 Task: Search one way flight ticket for 3 adults, 3 children in premium economy from Salina: Salina Regional Airport to Raleigh: Raleigh-durham International Airport on 8-5-2023. Choice of flights is Frontier. Number of bags: 1 carry on bag. Price is upto 94000. Outbound departure time preference is 10:15.
Action: Mouse moved to (336, 306)
Screenshot: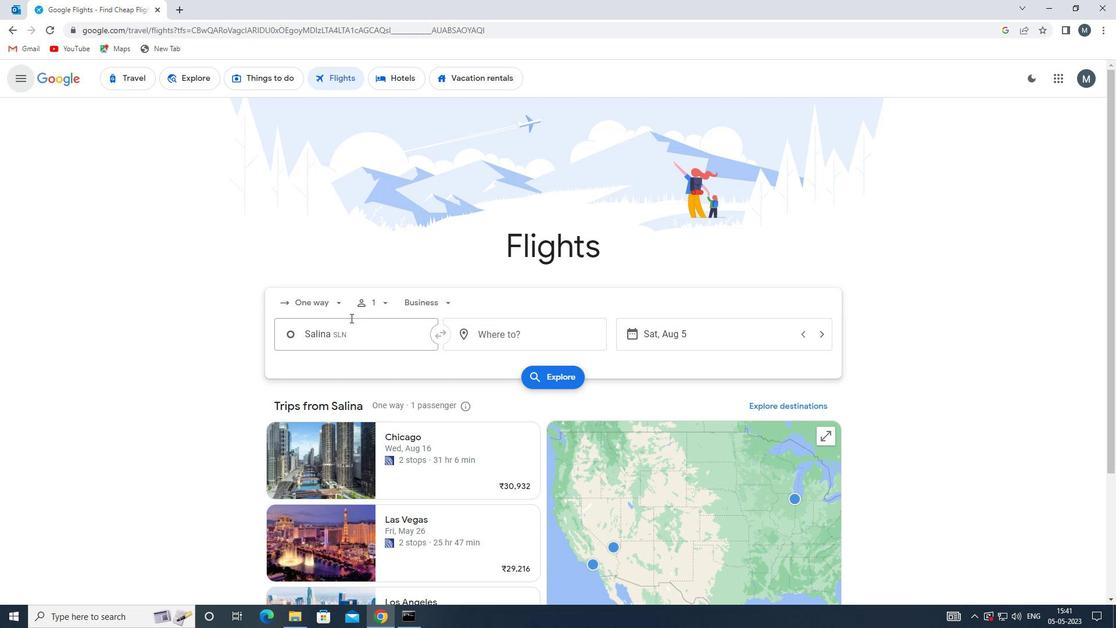 
Action: Mouse pressed left at (336, 306)
Screenshot: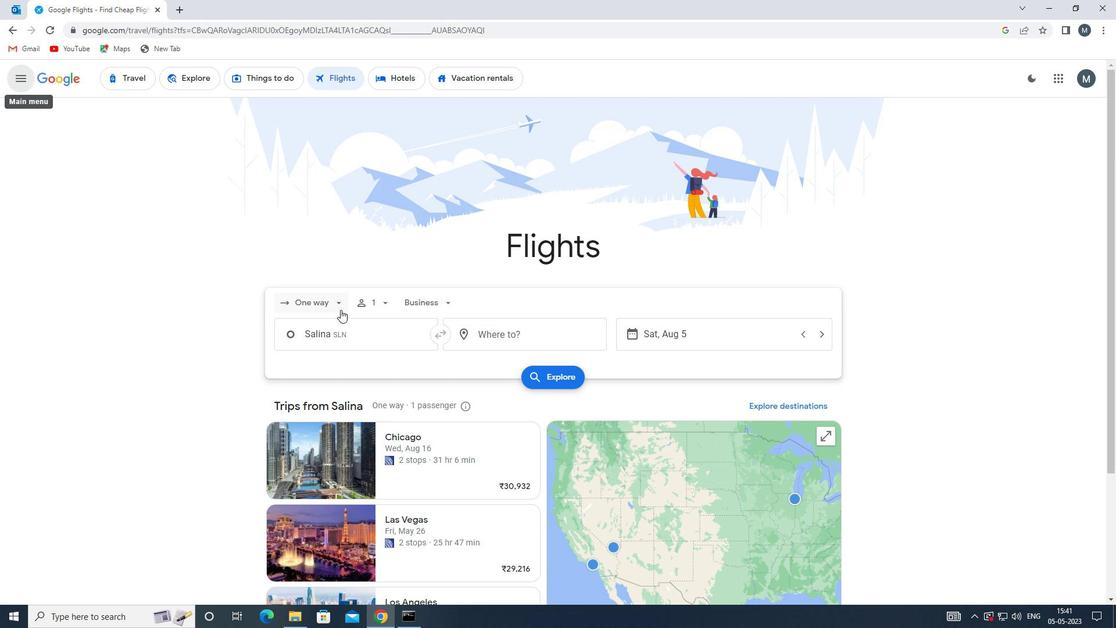 
Action: Mouse moved to (344, 354)
Screenshot: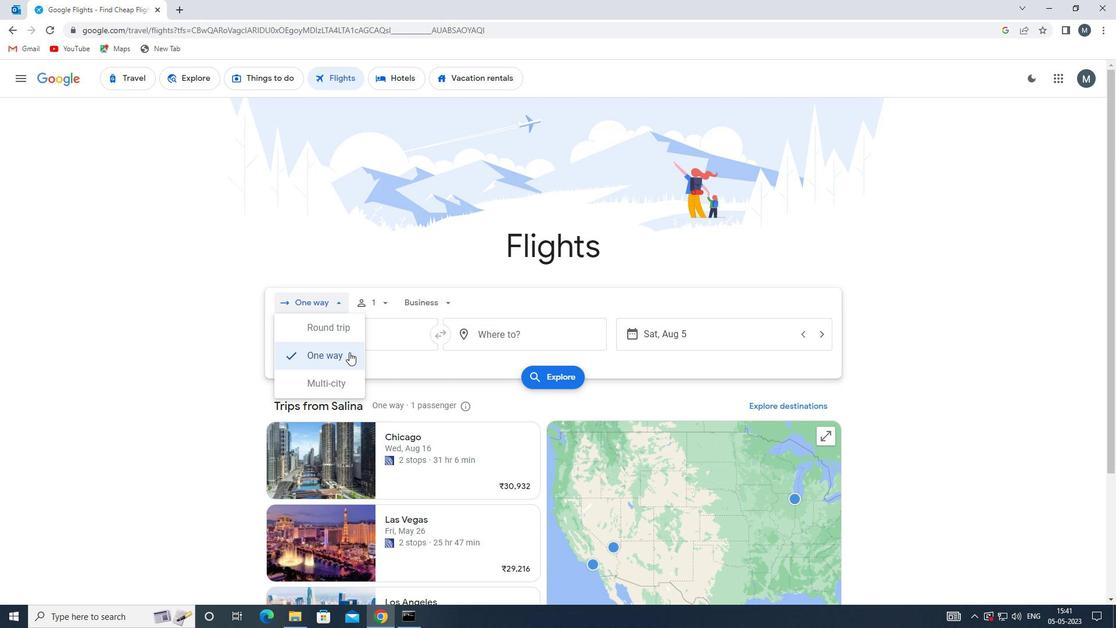 
Action: Mouse pressed left at (344, 354)
Screenshot: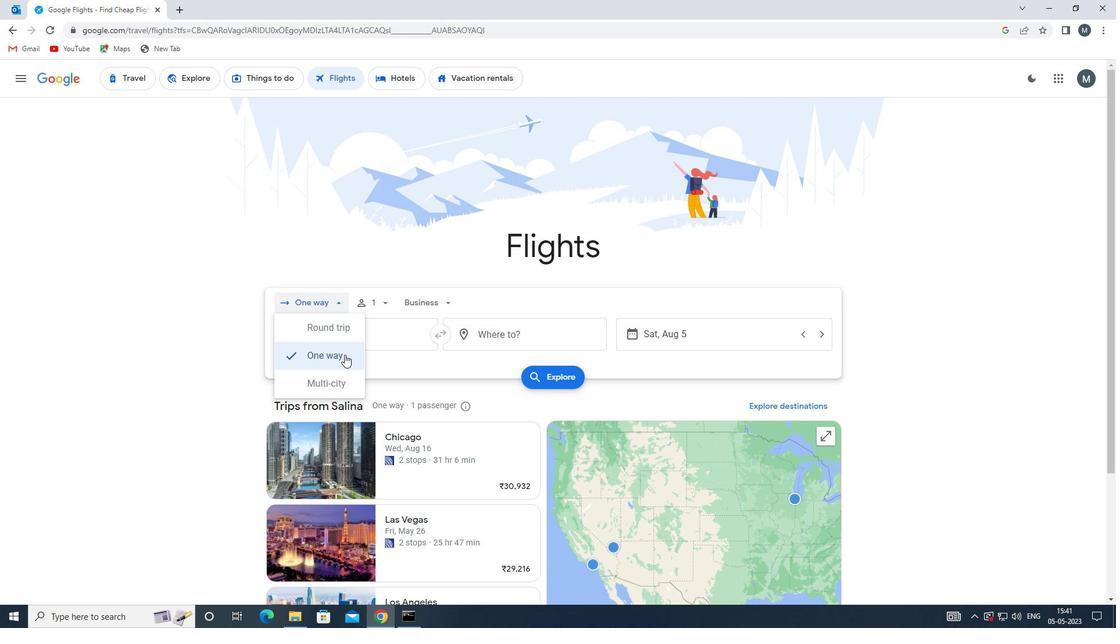 
Action: Mouse moved to (384, 307)
Screenshot: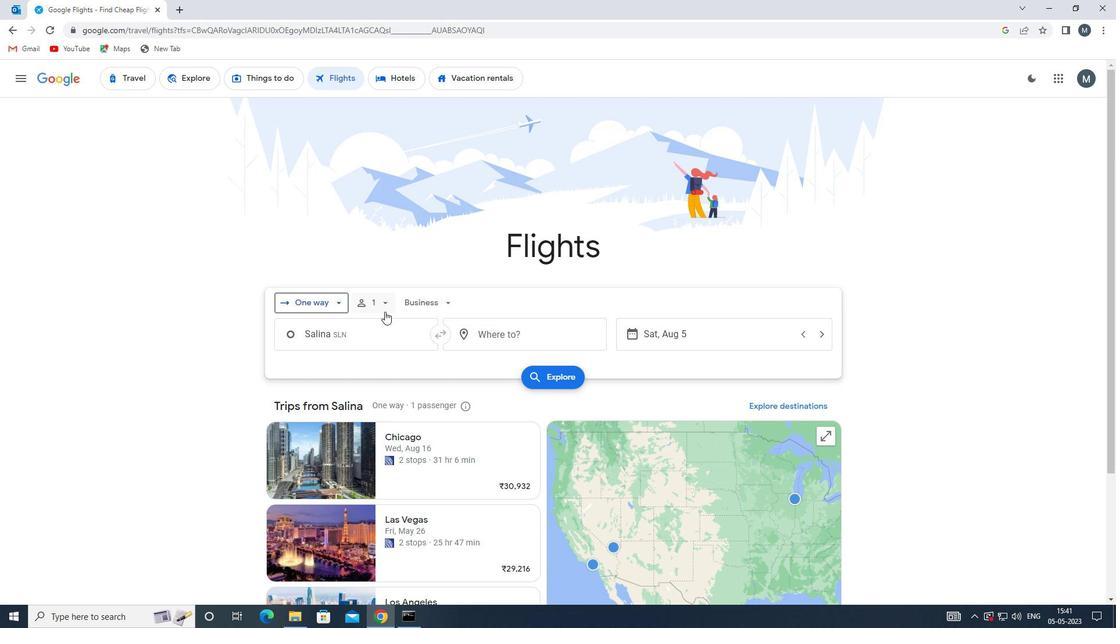 
Action: Mouse pressed left at (384, 307)
Screenshot: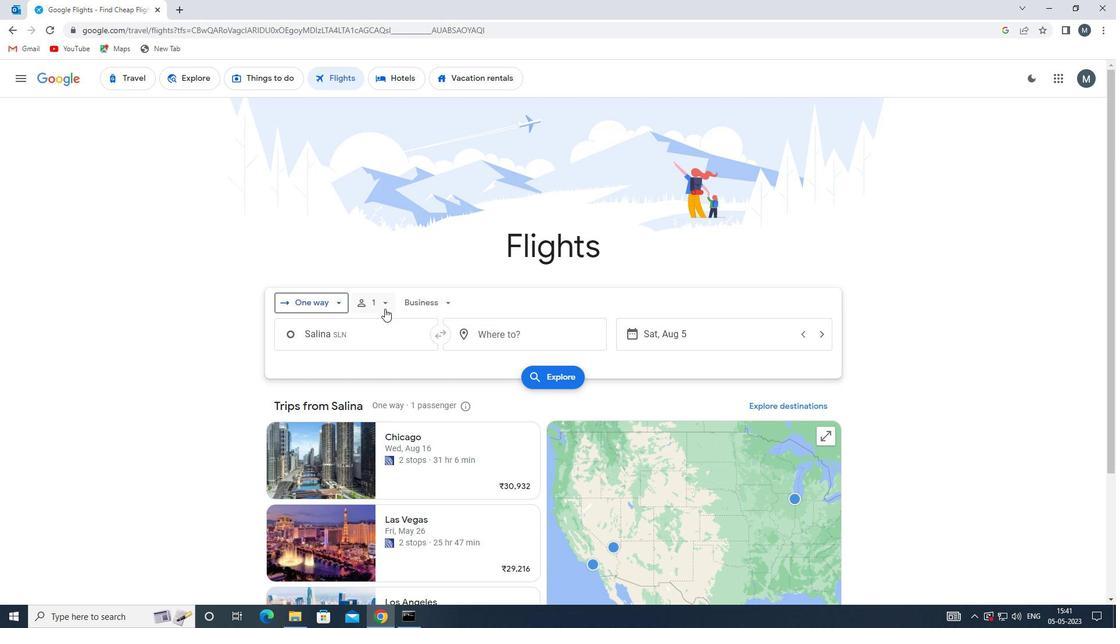 
Action: Mouse moved to (473, 327)
Screenshot: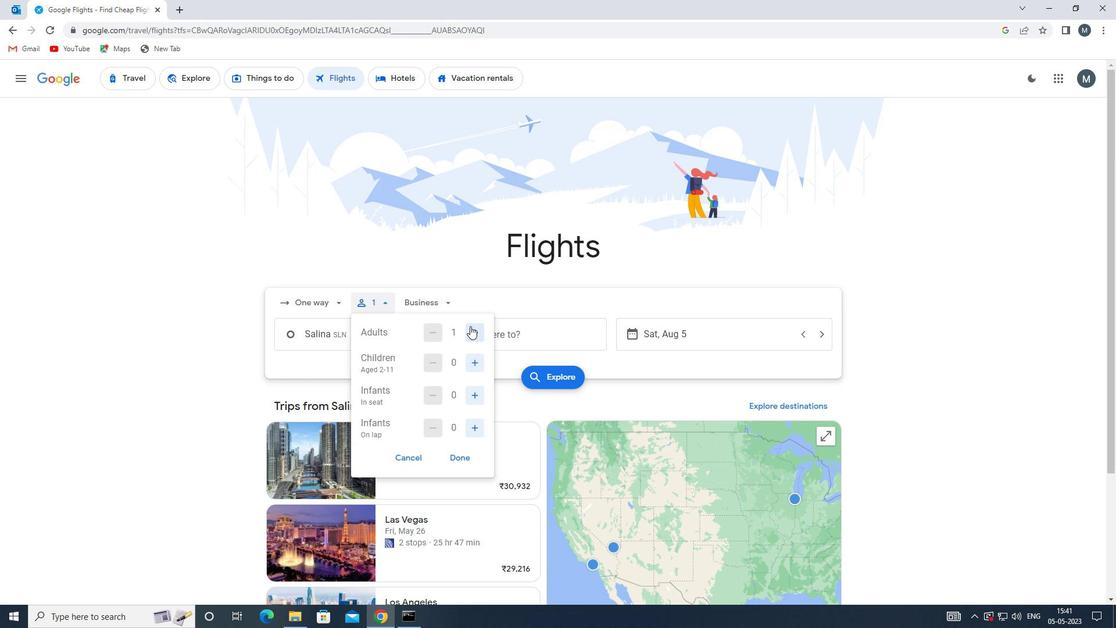 
Action: Mouse pressed left at (473, 327)
Screenshot: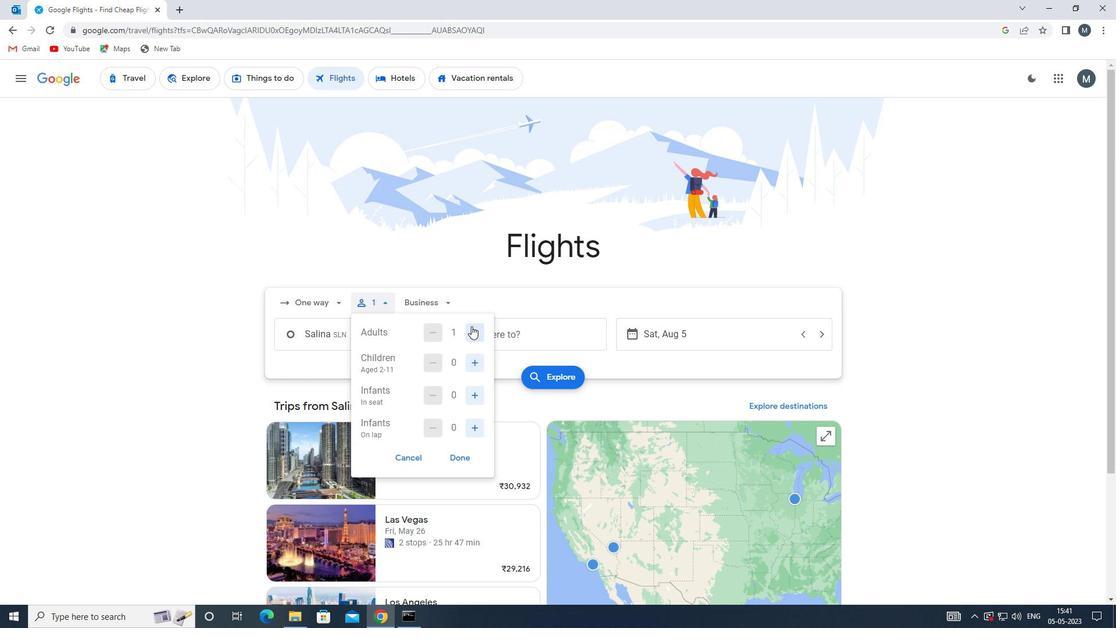 
Action: Mouse moved to (474, 329)
Screenshot: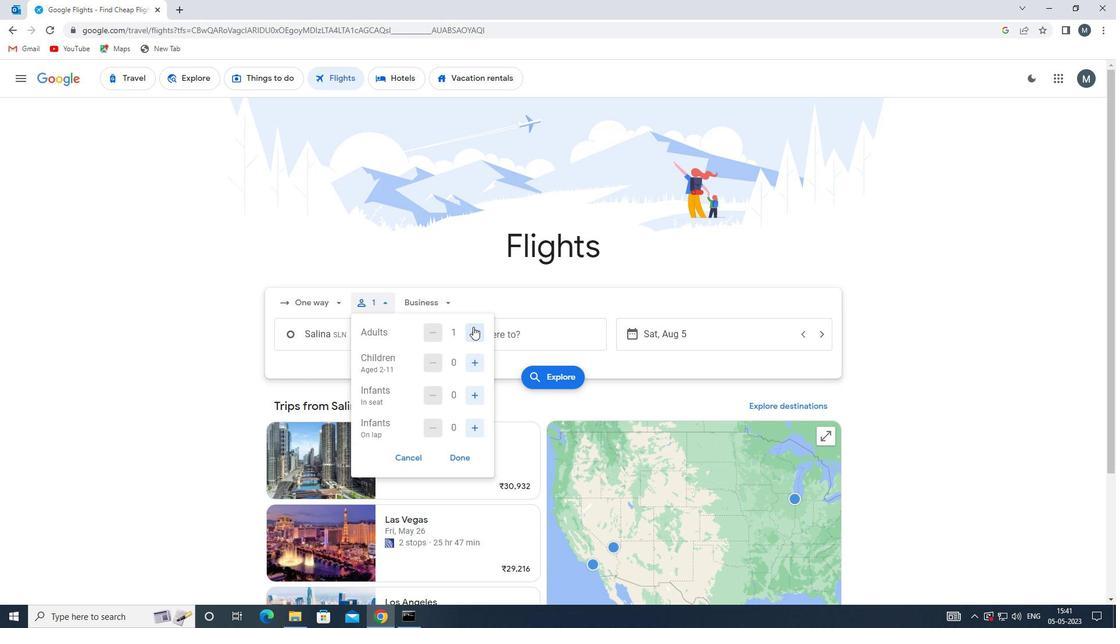 
Action: Mouse pressed left at (474, 329)
Screenshot: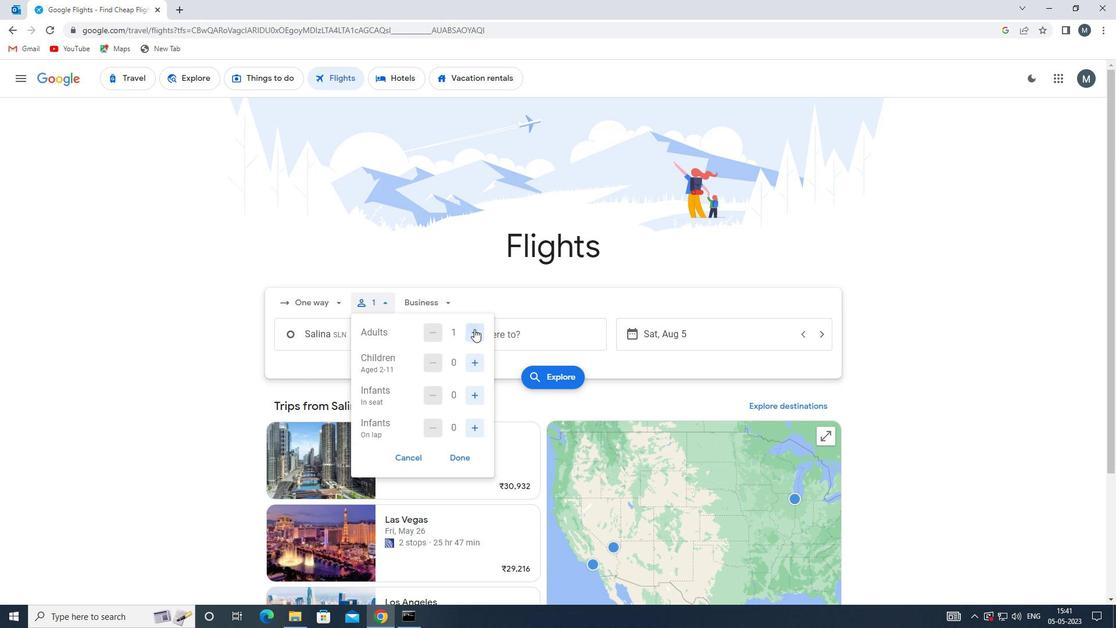 
Action: Mouse moved to (474, 361)
Screenshot: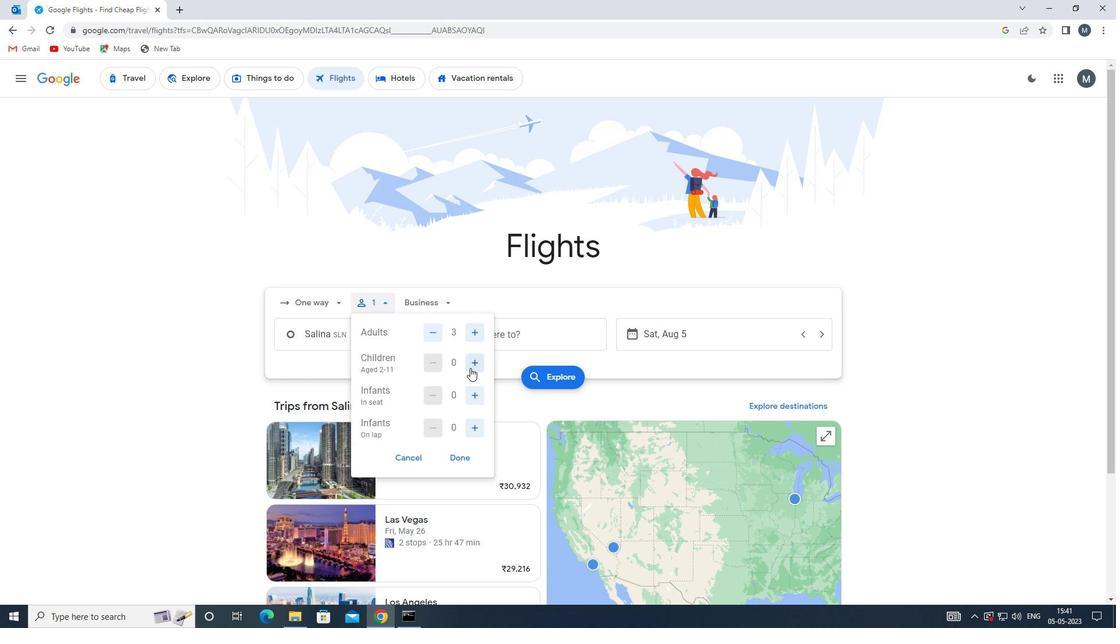 
Action: Mouse pressed left at (474, 361)
Screenshot: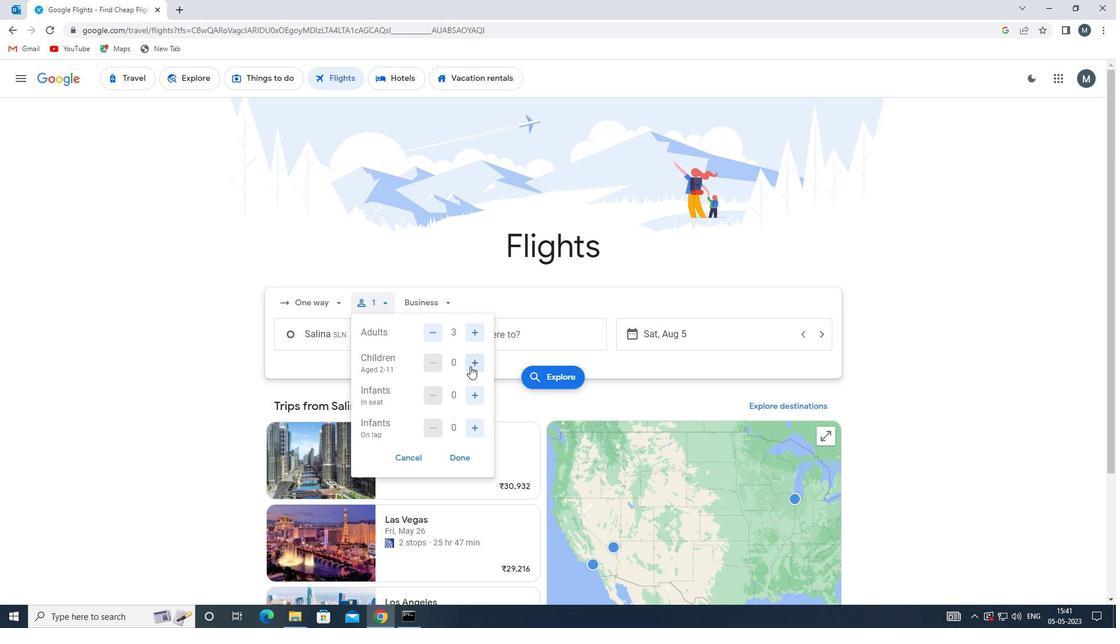 
Action: Mouse pressed left at (474, 361)
Screenshot: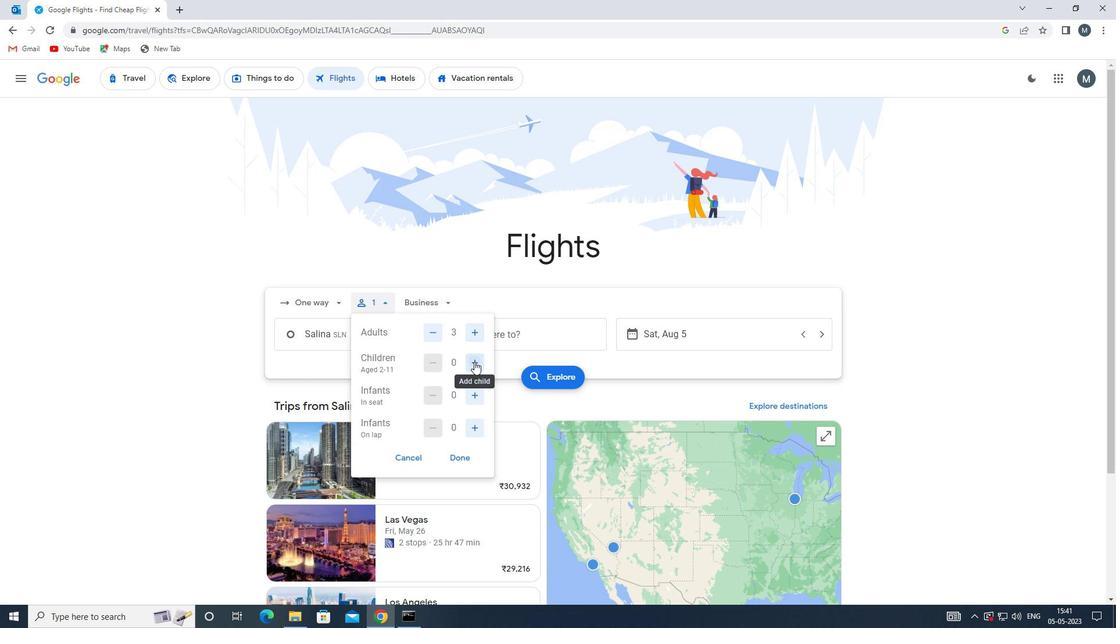 
Action: Mouse pressed left at (474, 361)
Screenshot: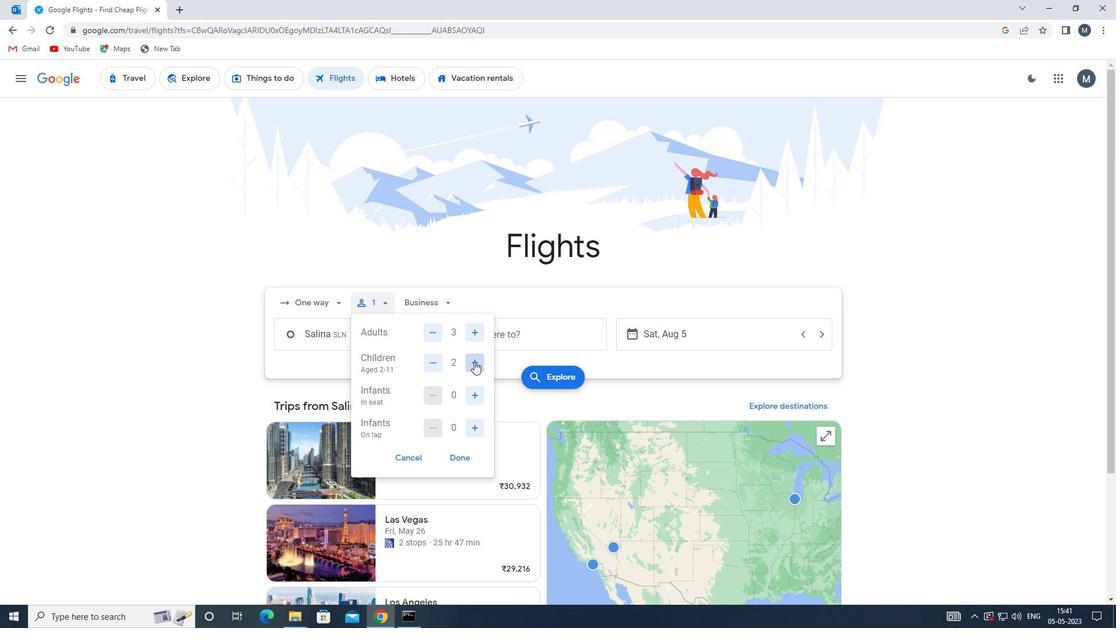 
Action: Mouse moved to (458, 455)
Screenshot: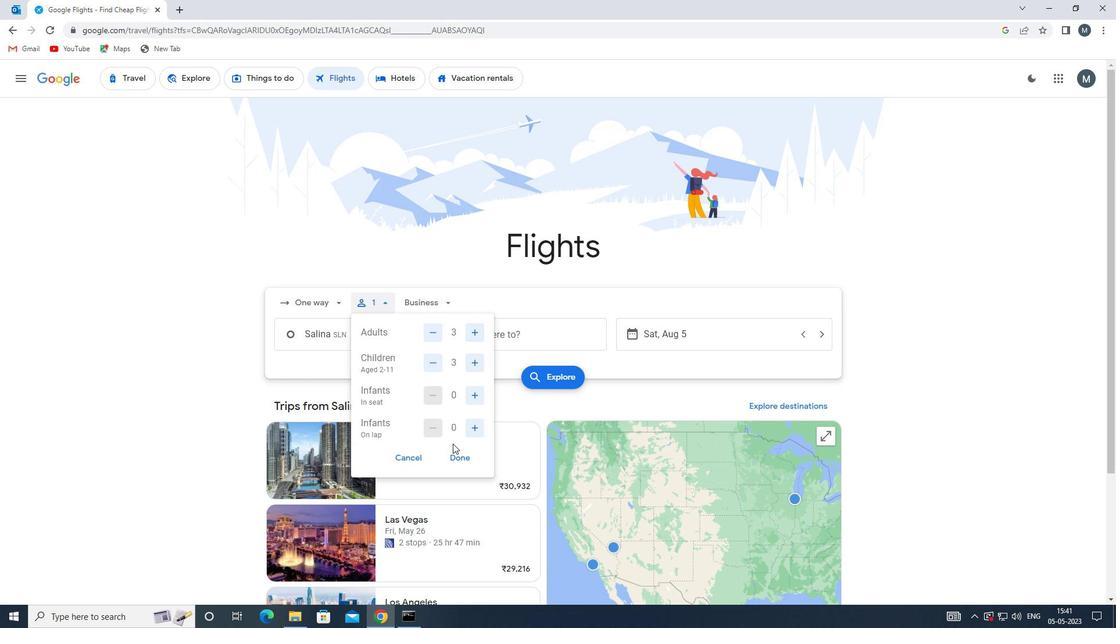 
Action: Mouse pressed left at (458, 455)
Screenshot: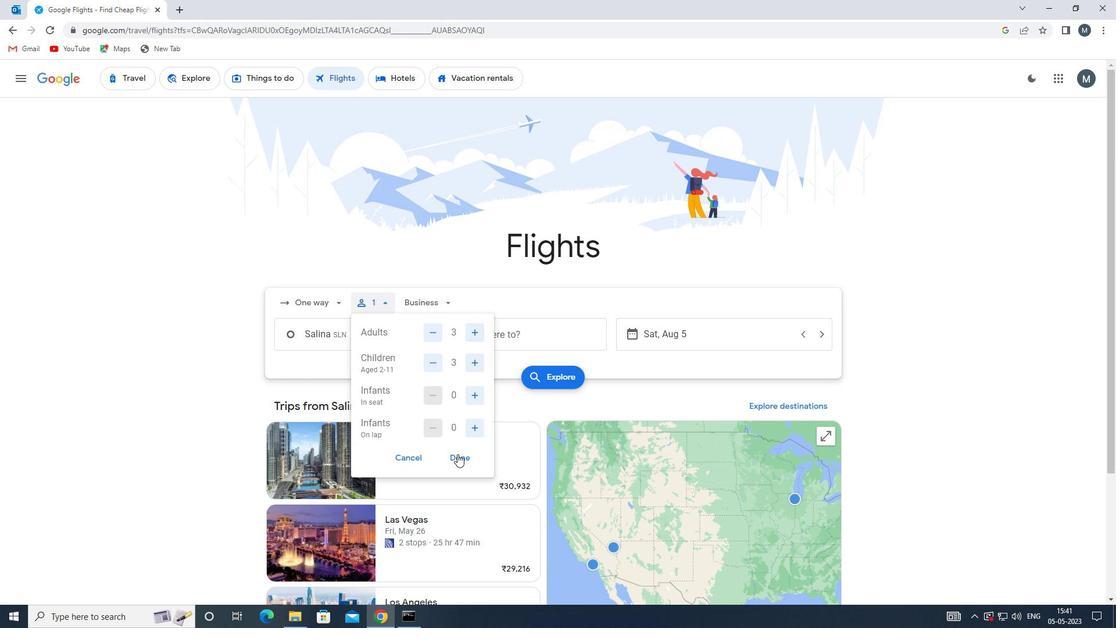 
Action: Mouse moved to (441, 306)
Screenshot: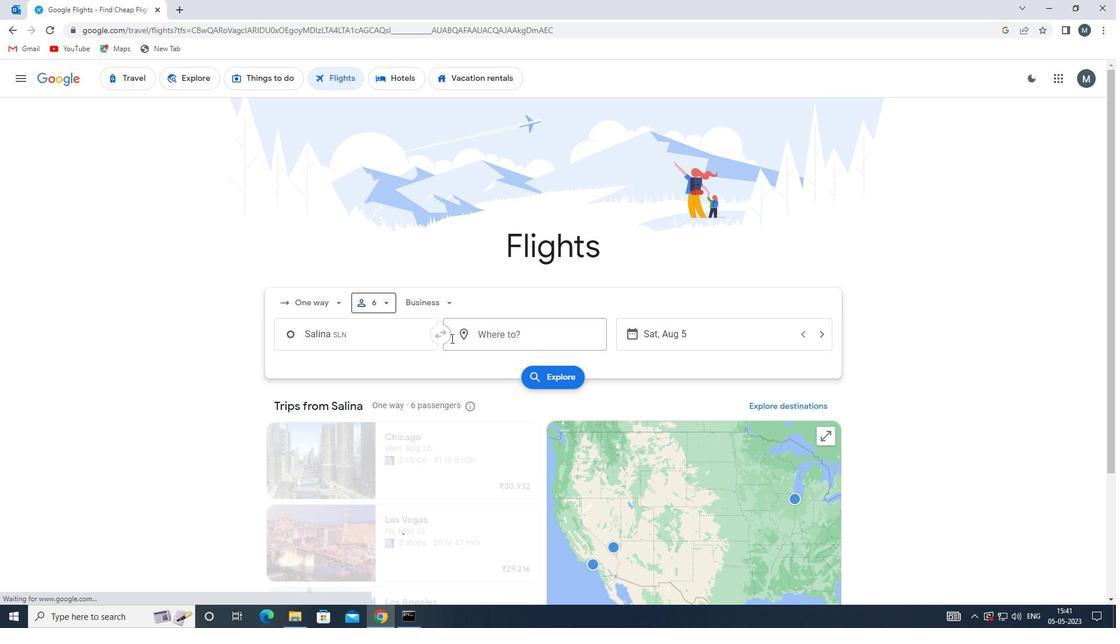 
Action: Mouse pressed left at (441, 306)
Screenshot: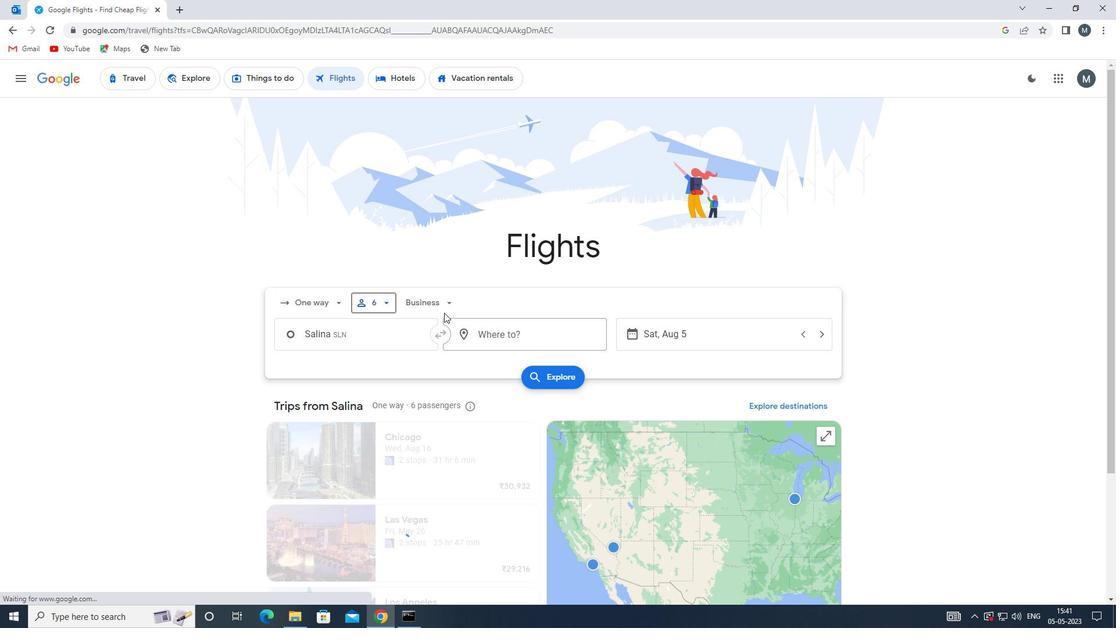 
Action: Mouse moved to (464, 358)
Screenshot: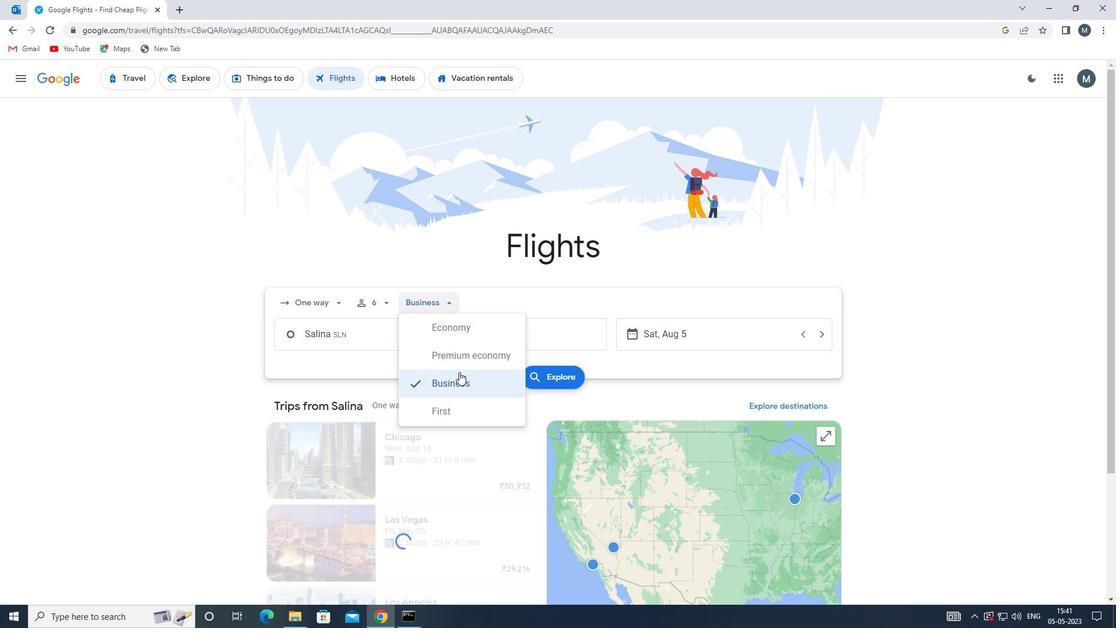 
Action: Mouse pressed left at (464, 358)
Screenshot: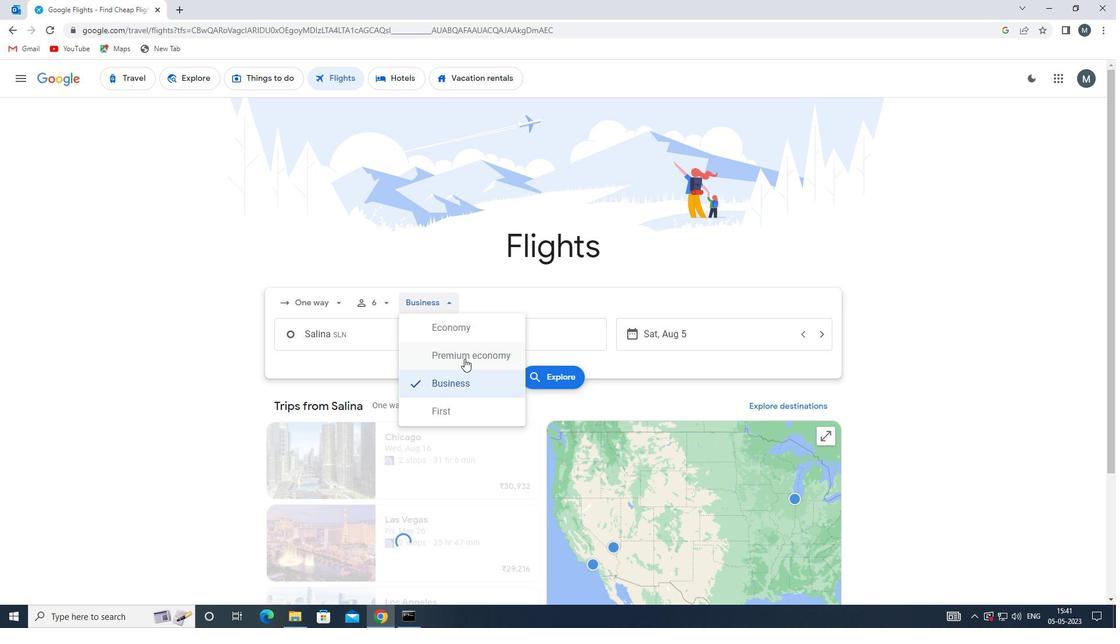 
Action: Mouse moved to (373, 320)
Screenshot: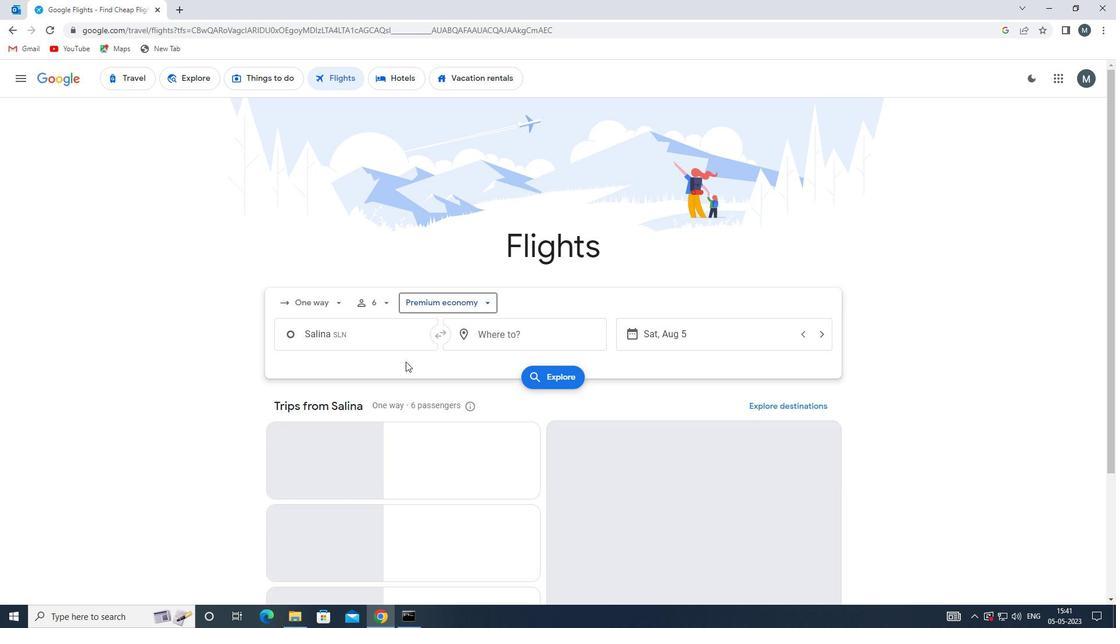 
Action: Mouse pressed left at (373, 320)
Screenshot: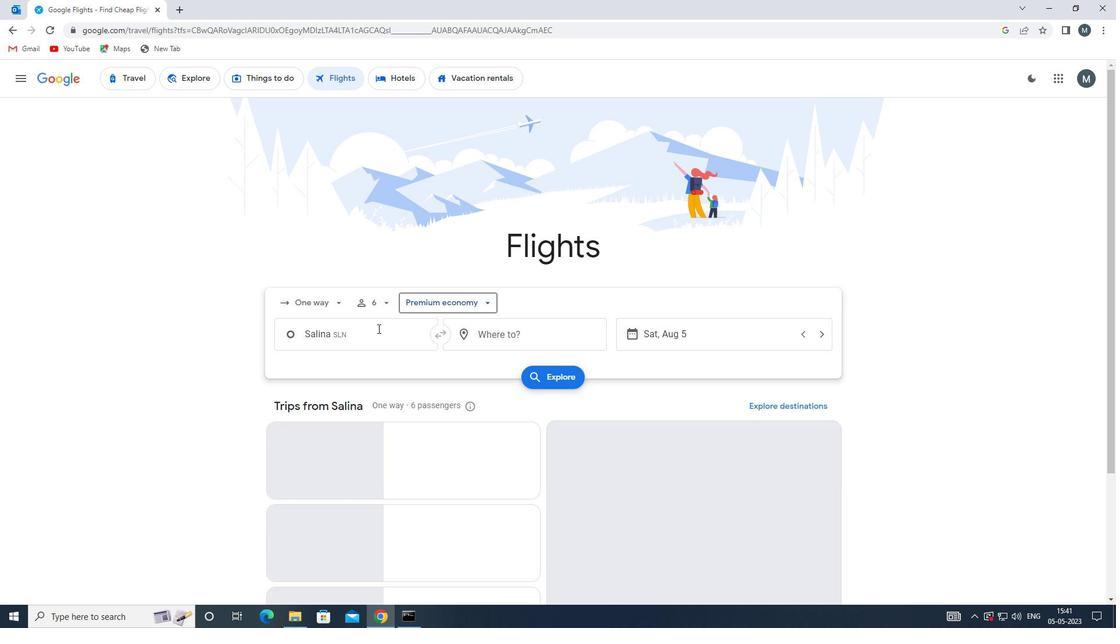 
Action: Mouse moved to (390, 424)
Screenshot: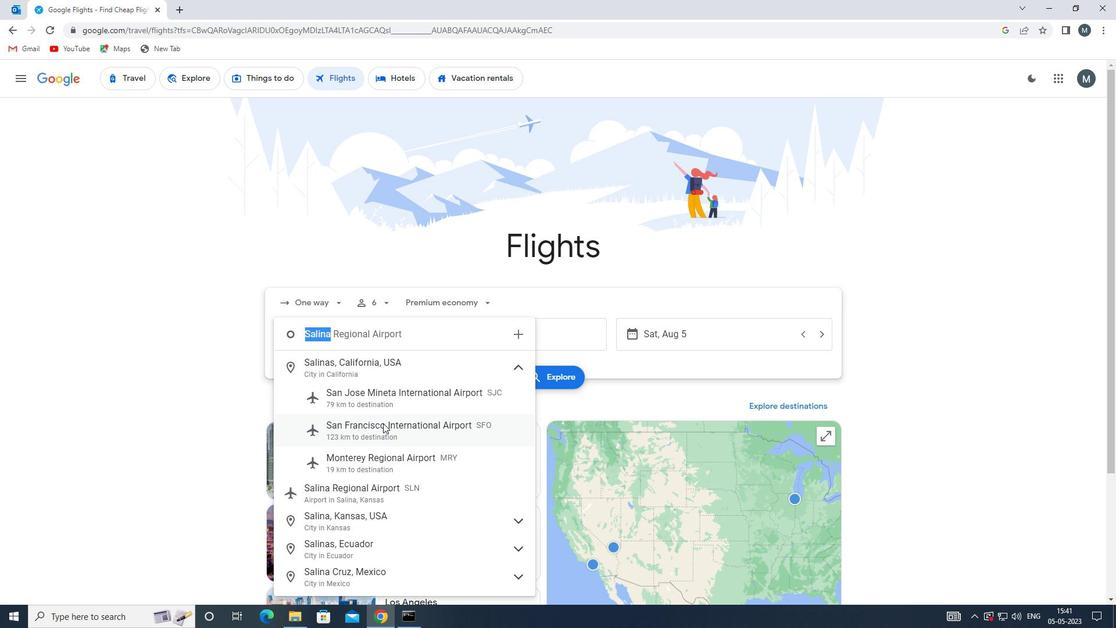 
Action: Mouse scrolled (390, 423) with delta (0, 0)
Screenshot: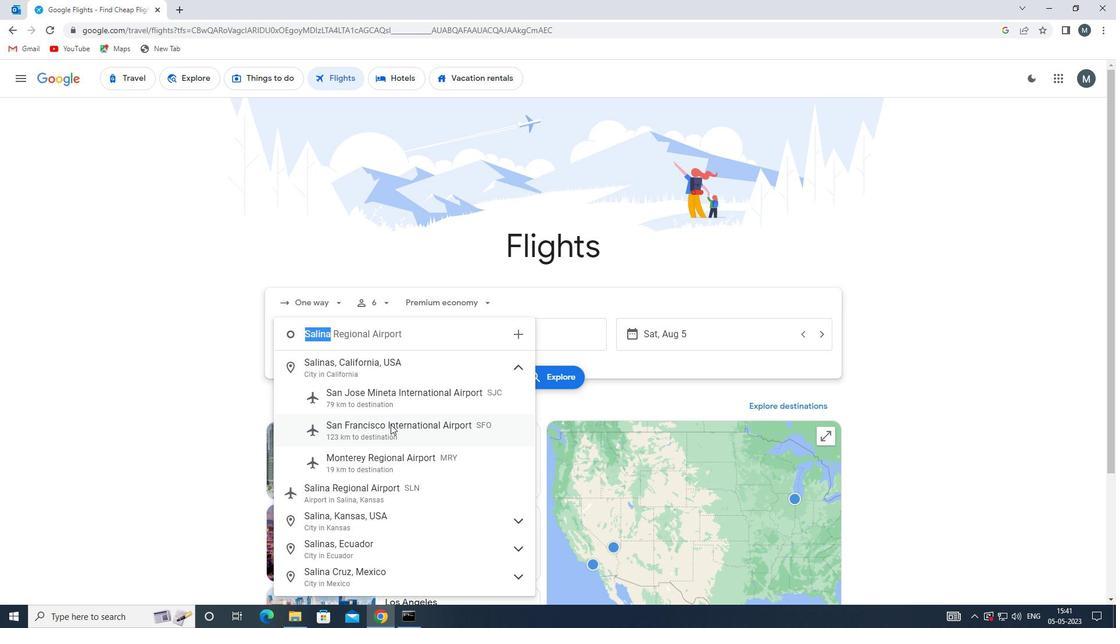 
Action: Mouse moved to (387, 438)
Screenshot: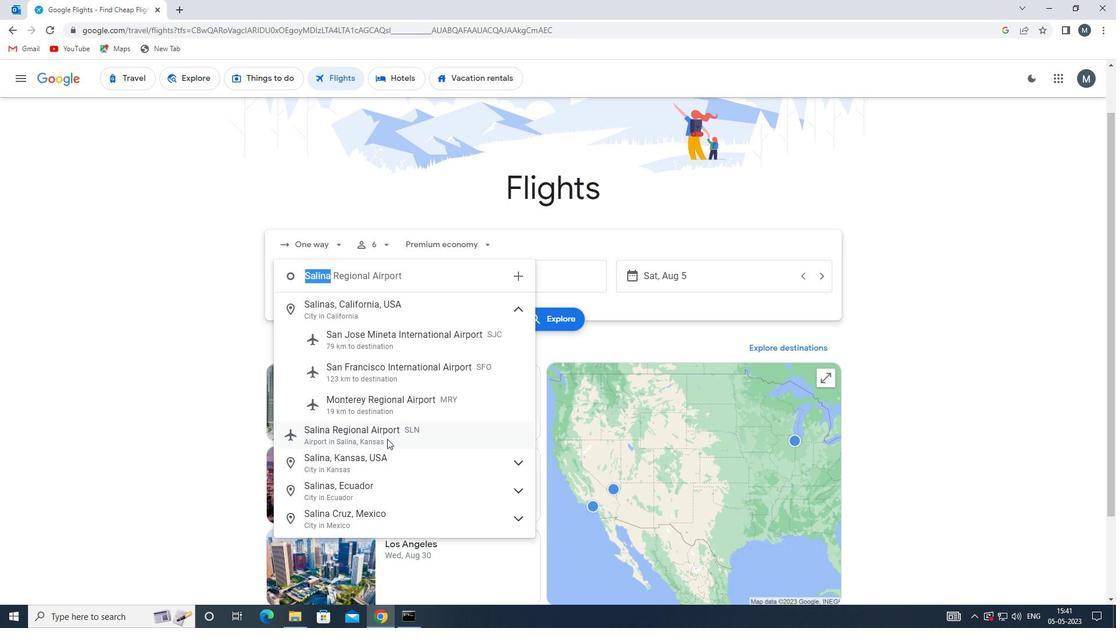 
Action: Mouse pressed left at (387, 438)
Screenshot: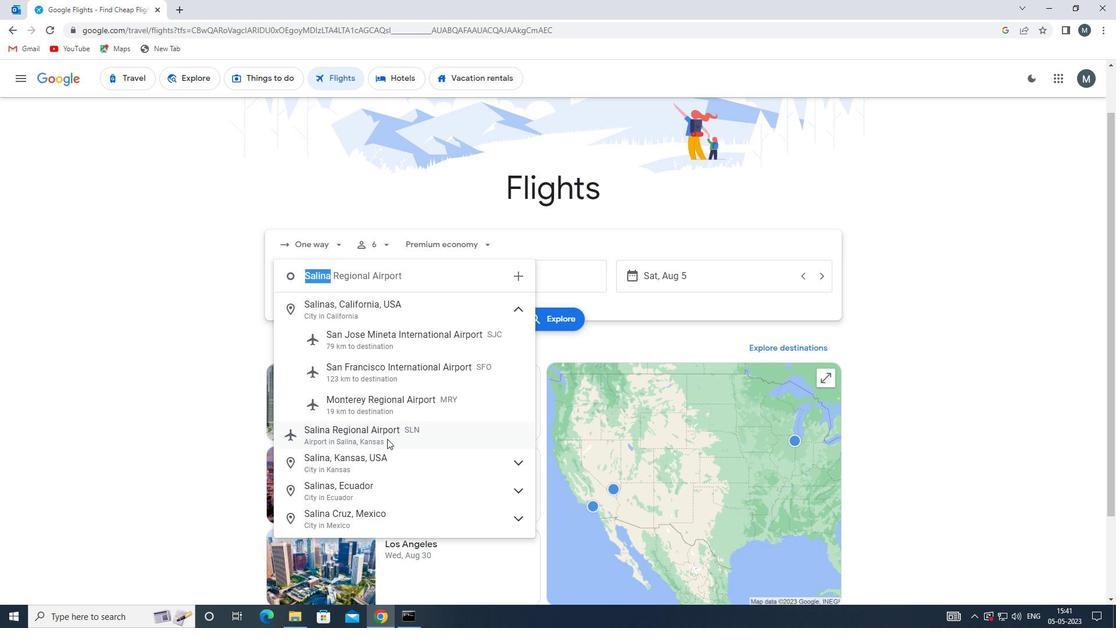 
Action: Mouse moved to (498, 283)
Screenshot: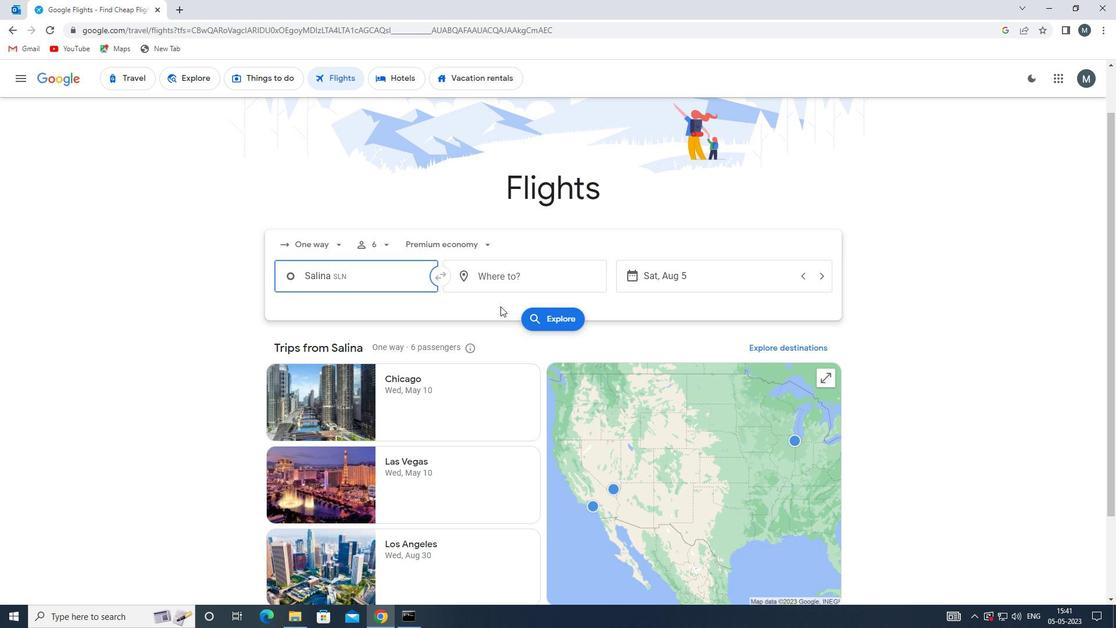 
Action: Mouse pressed left at (498, 283)
Screenshot: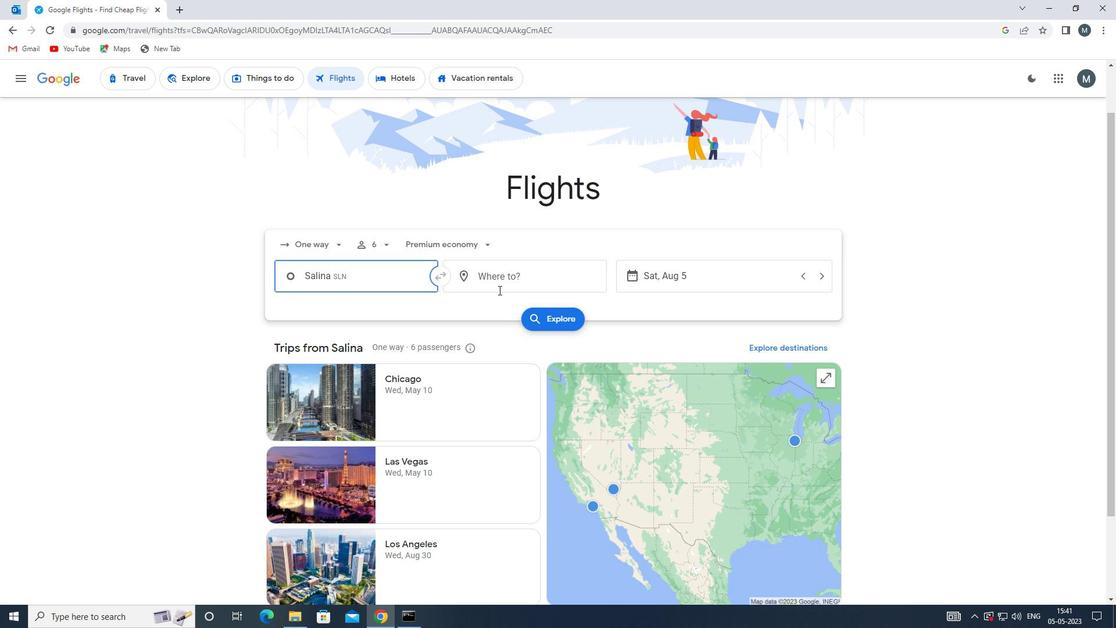 
Action: Mouse moved to (498, 283)
Screenshot: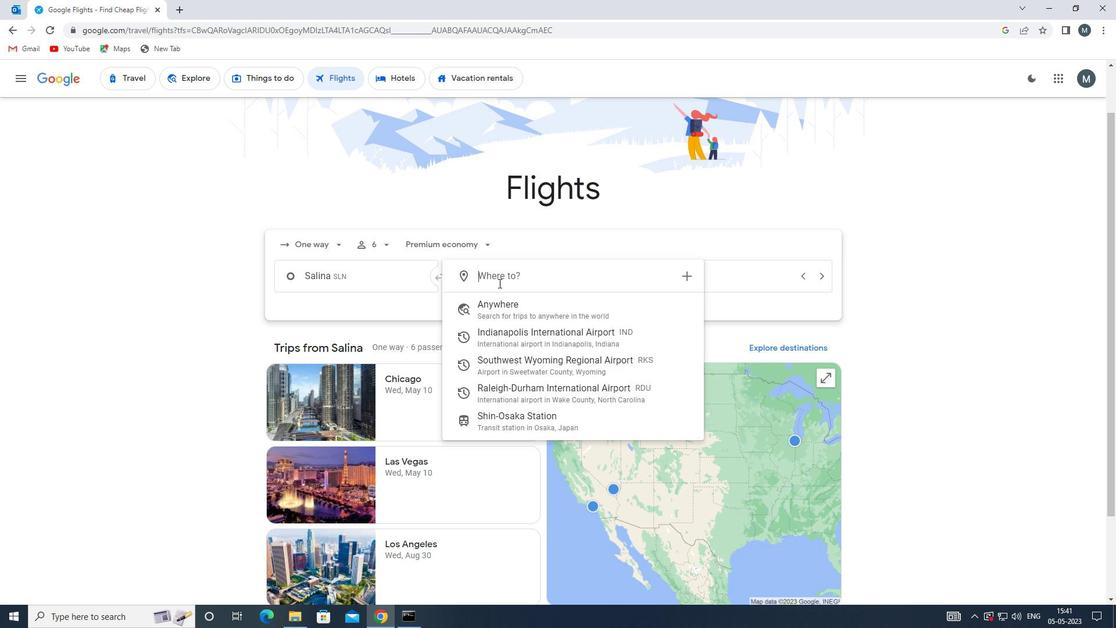 
Action: Key pressed rdu
Screenshot: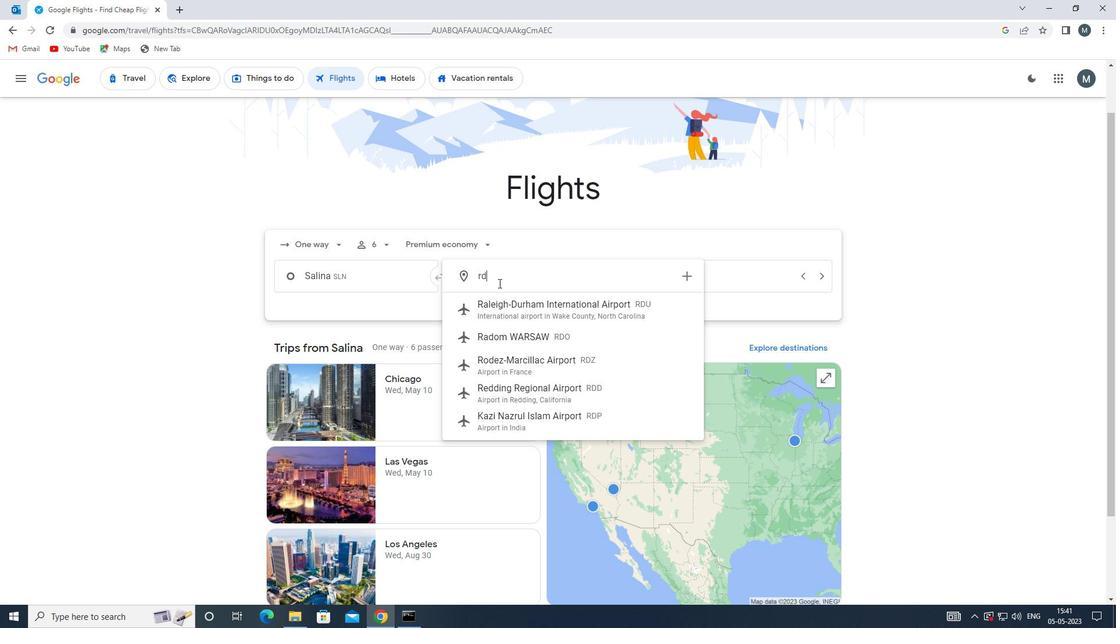 
Action: Mouse moved to (522, 307)
Screenshot: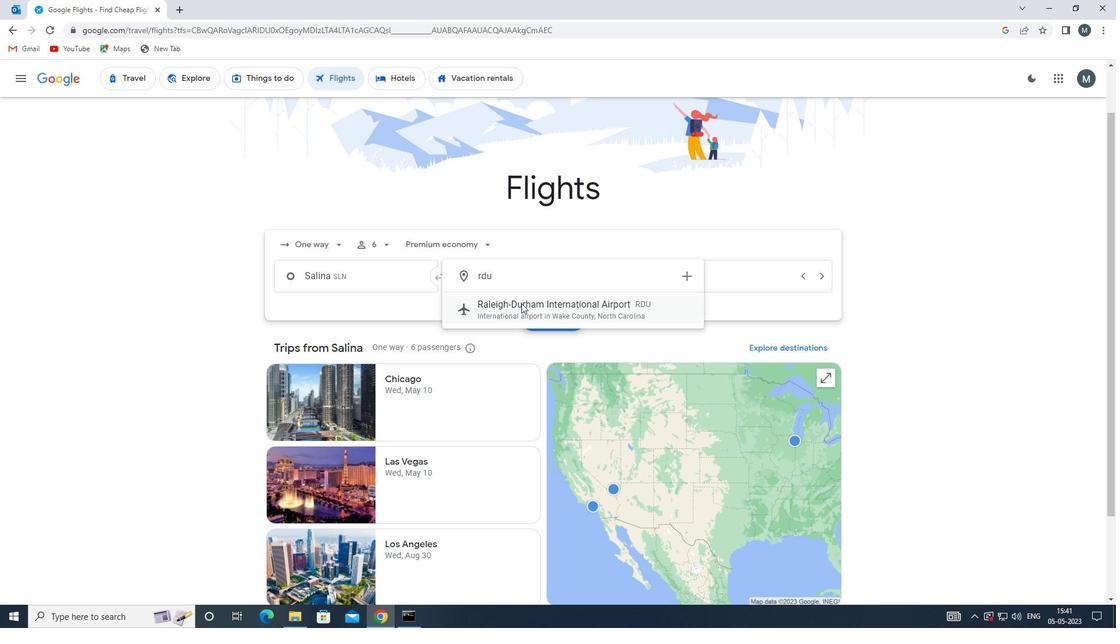 
Action: Mouse pressed left at (522, 307)
Screenshot: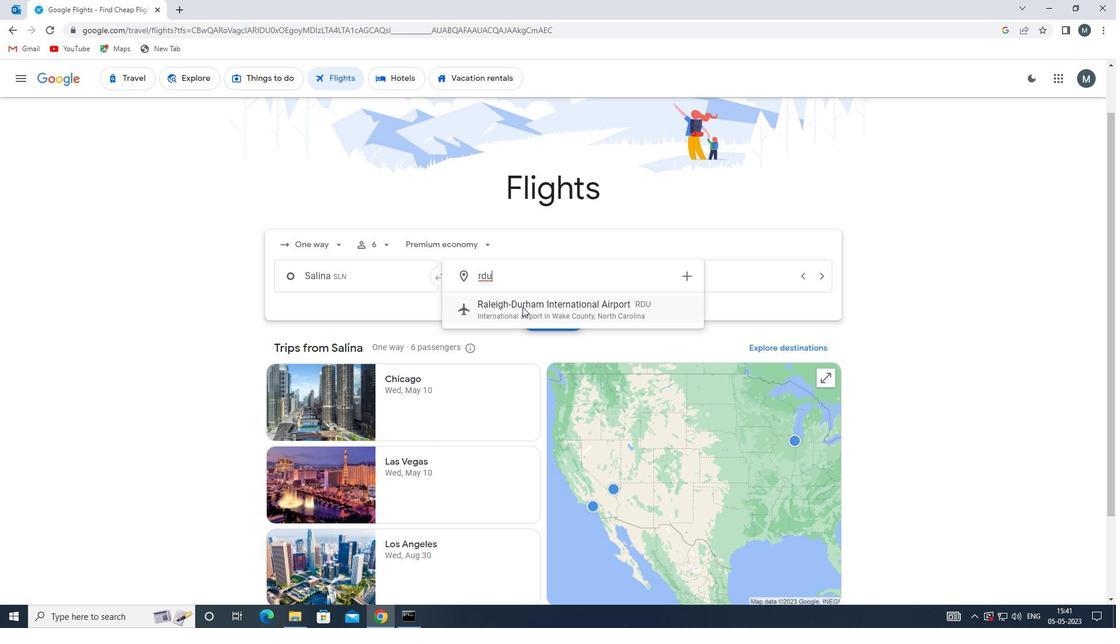 
Action: Mouse moved to (678, 277)
Screenshot: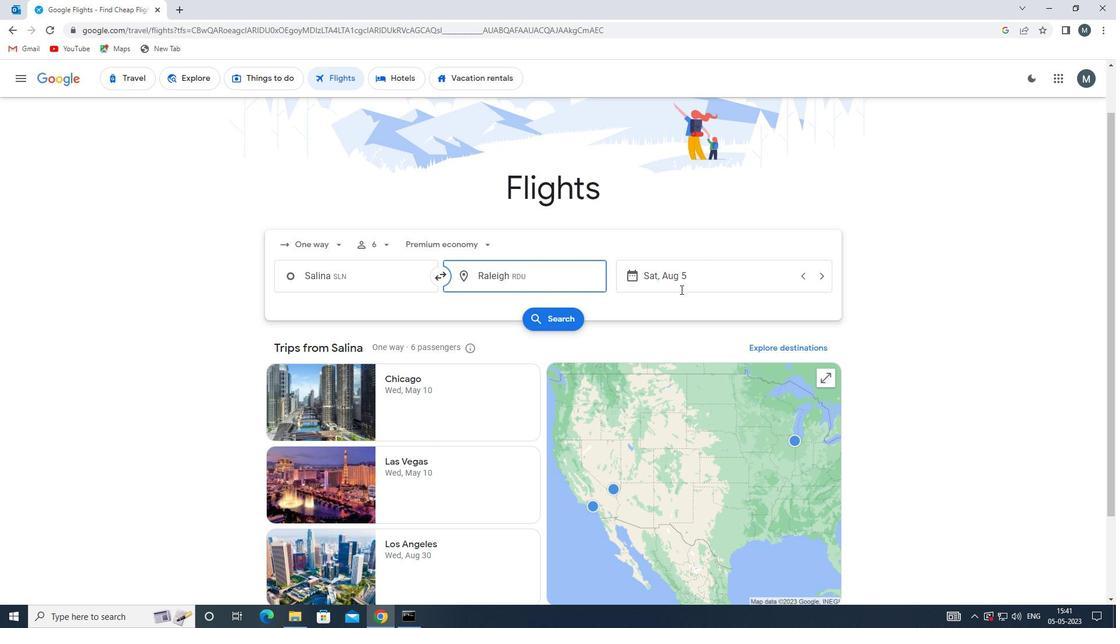 
Action: Mouse pressed left at (678, 277)
Screenshot: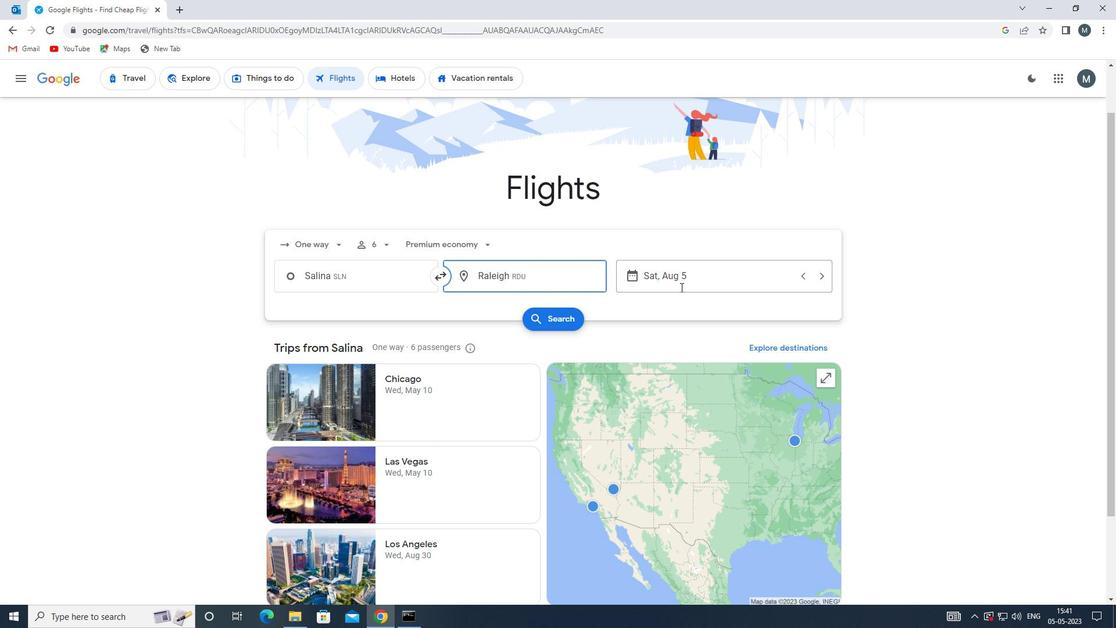 
Action: Mouse moved to (587, 367)
Screenshot: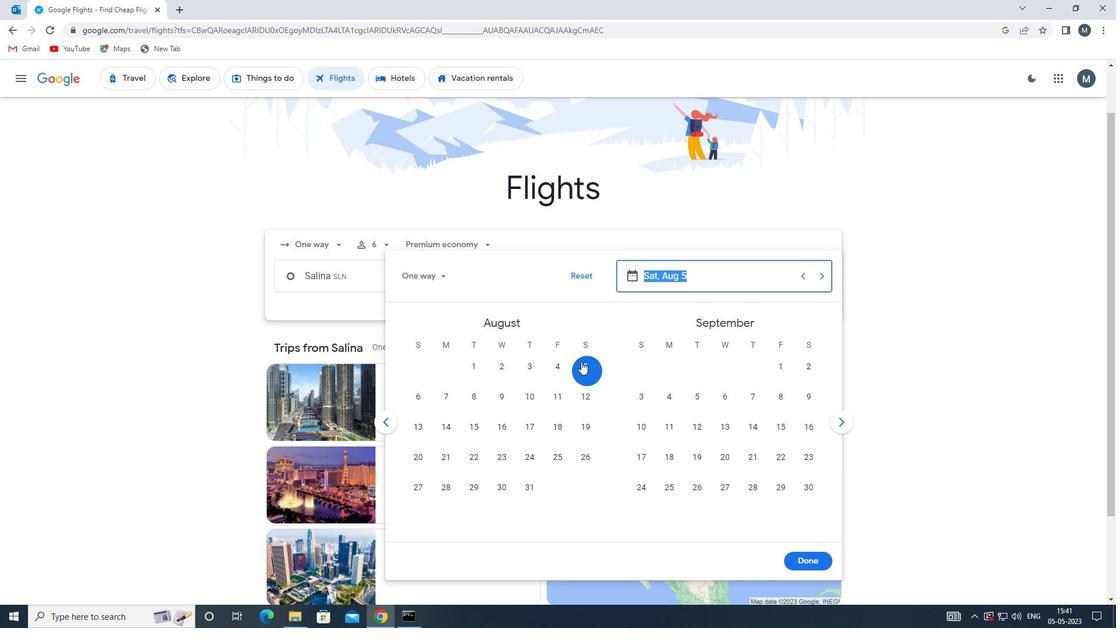 
Action: Mouse pressed left at (587, 367)
Screenshot: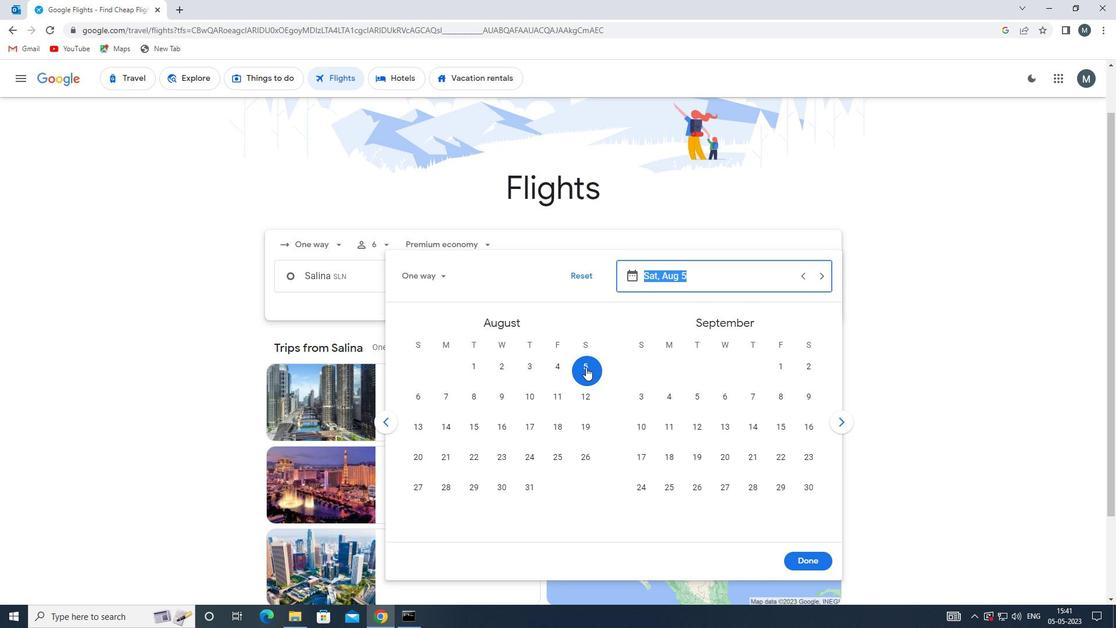 
Action: Mouse moved to (804, 558)
Screenshot: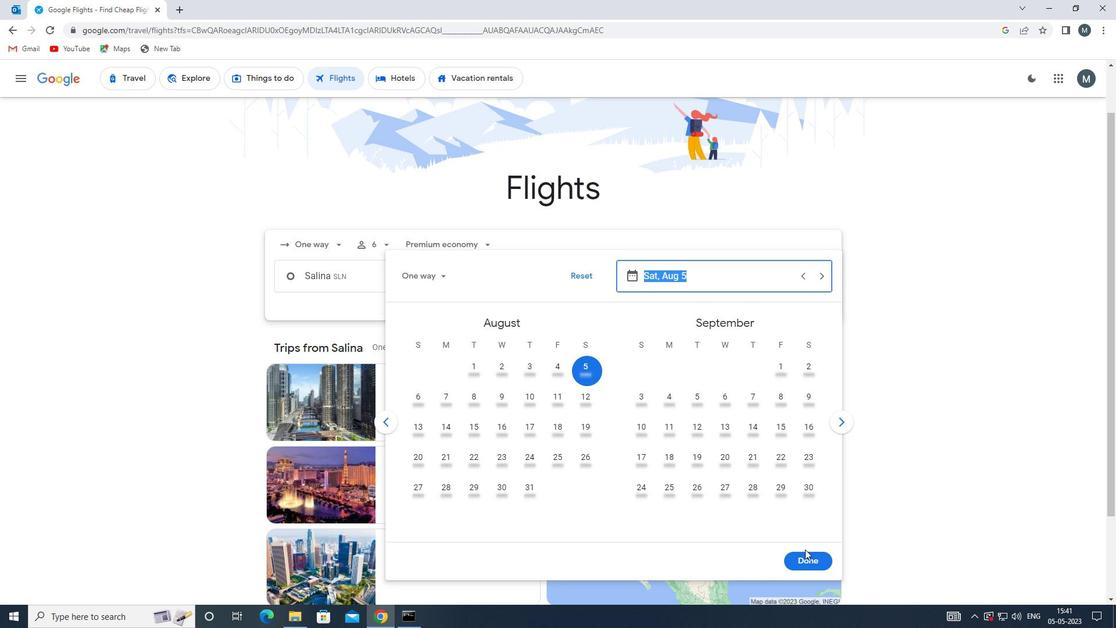 
Action: Mouse pressed left at (804, 558)
Screenshot: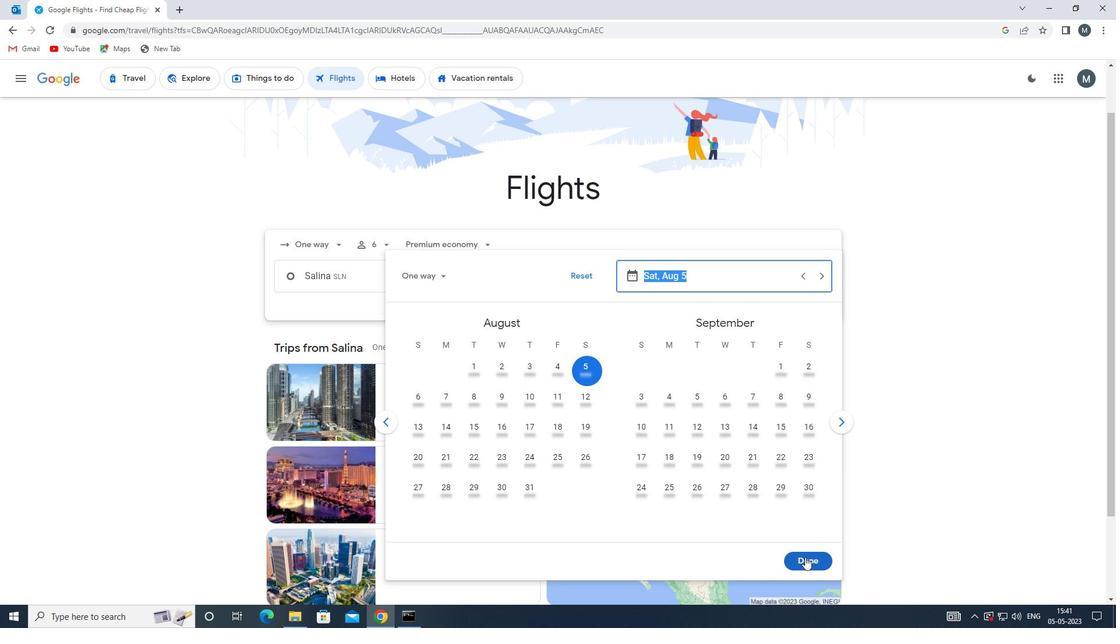 
Action: Mouse moved to (558, 316)
Screenshot: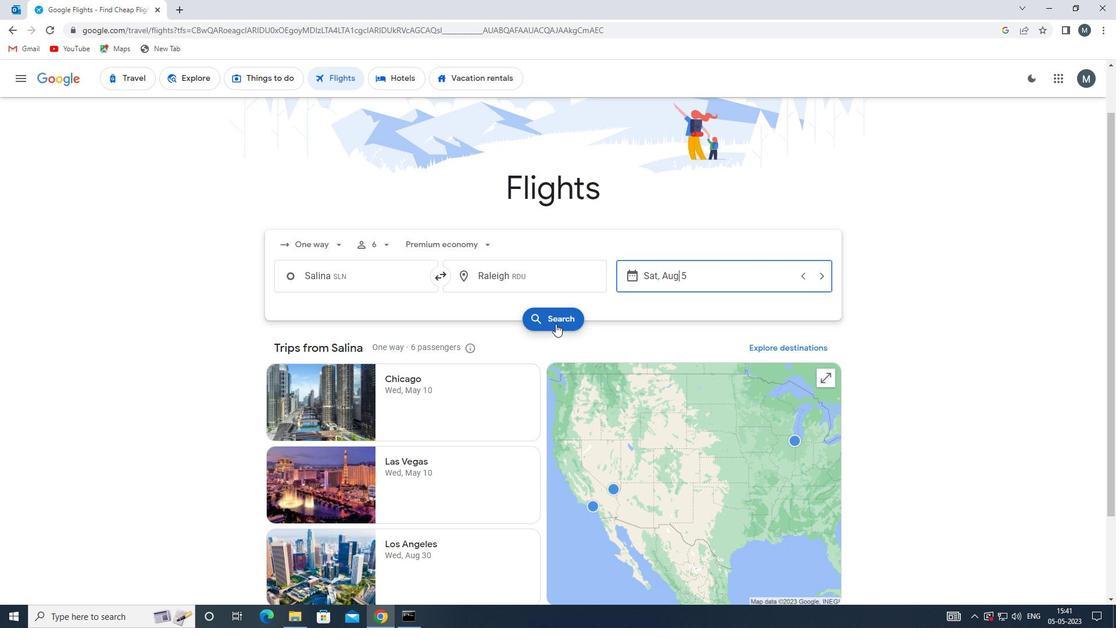 
Action: Mouse pressed left at (558, 316)
Screenshot: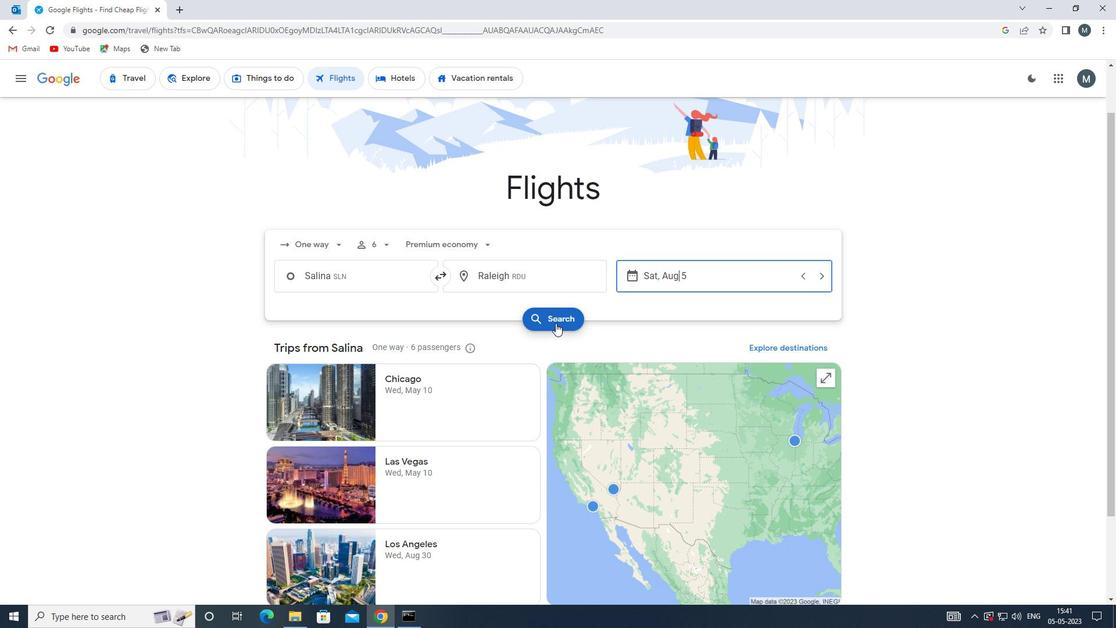 
Action: Mouse moved to (304, 187)
Screenshot: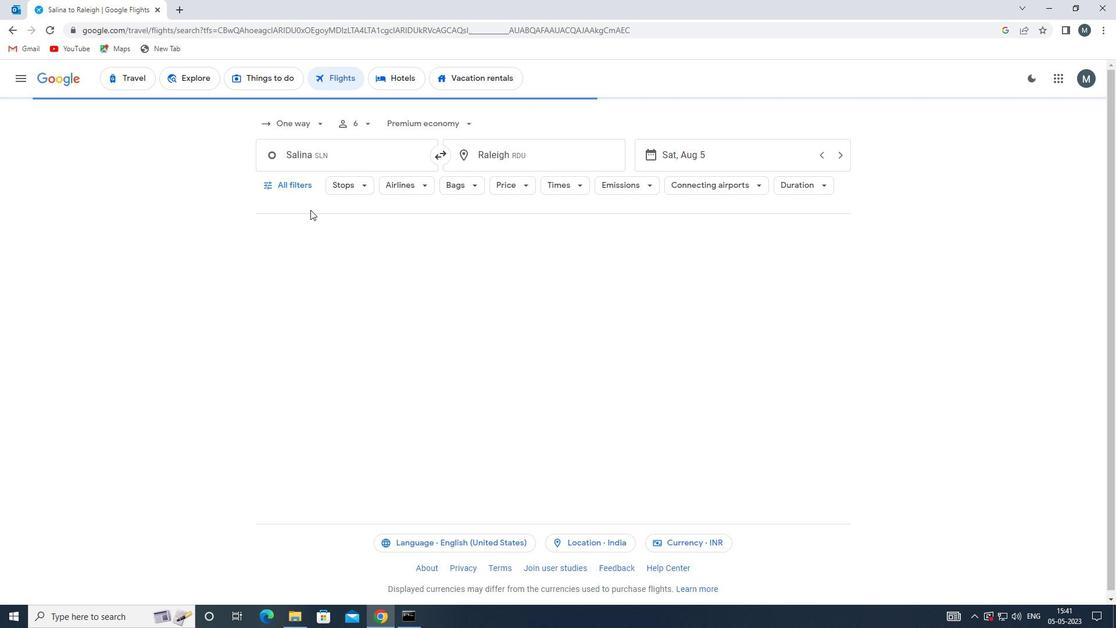 
Action: Mouse pressed left at (304, 187)
Screenshot: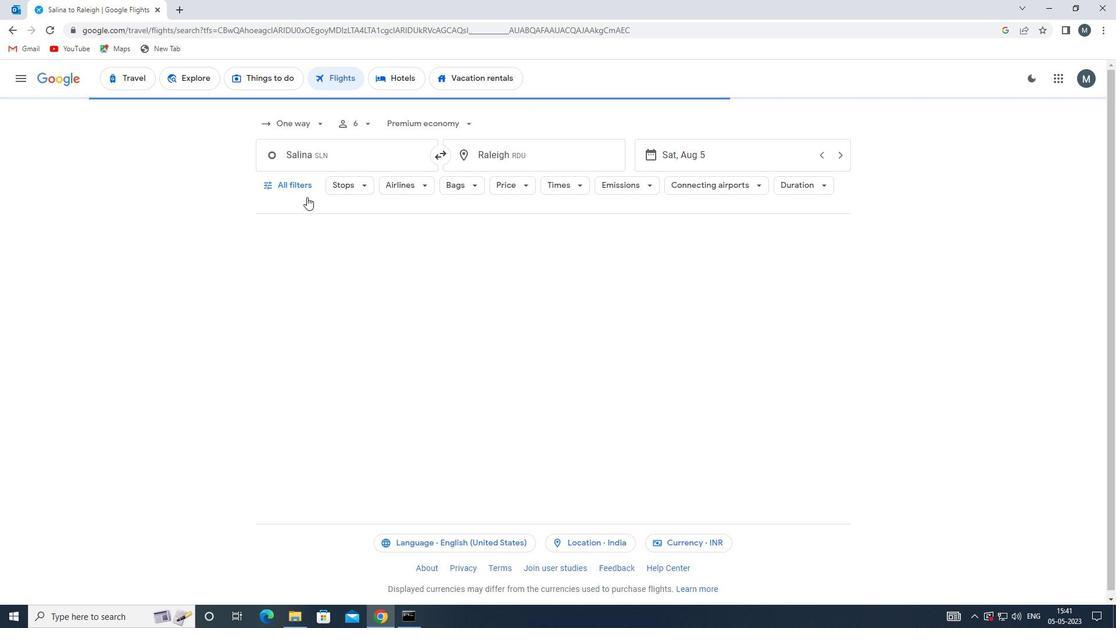 
Action: Mouse moved to (344, 284)
Screenshot: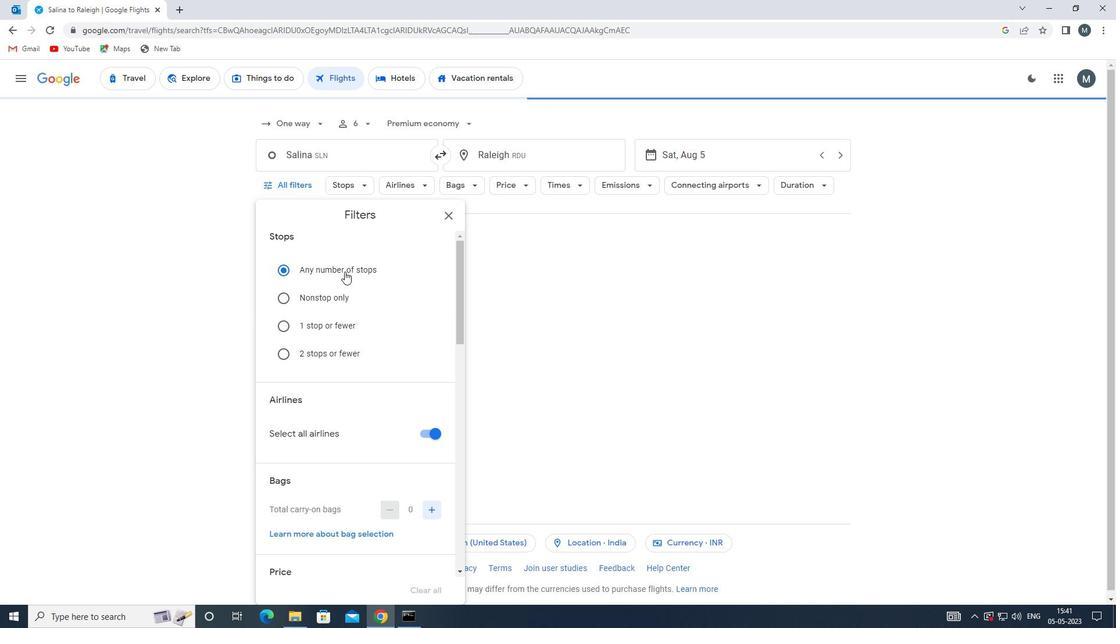 
Action: Mouse scrolled (344, 284) with delta (0, 0)
Screenshot: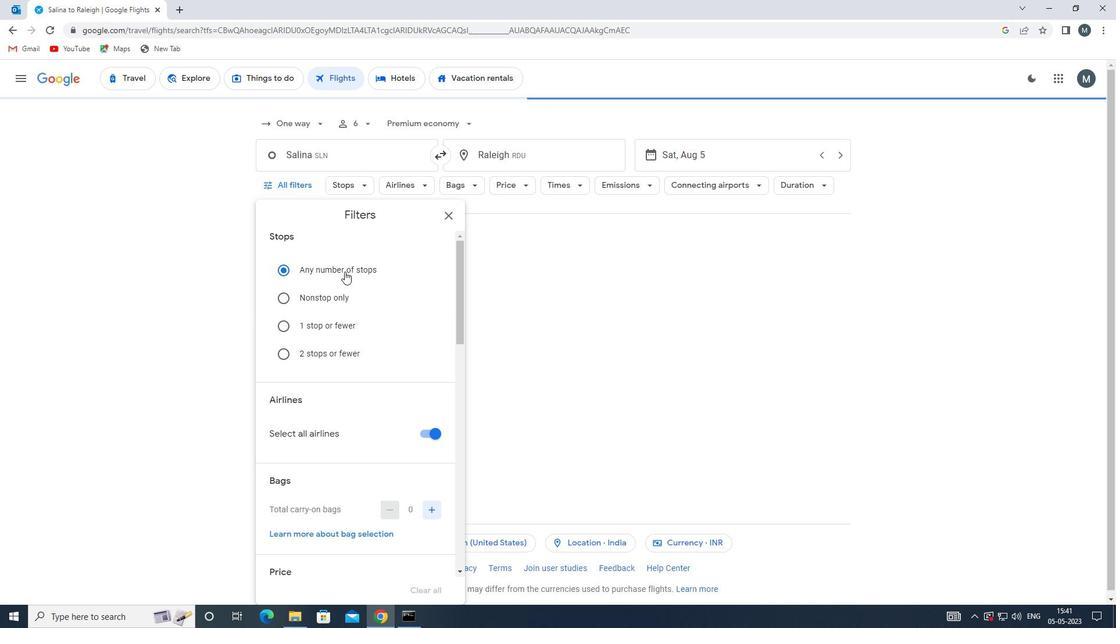 
Action: Mouse moved to (423, 371)
Screenshot: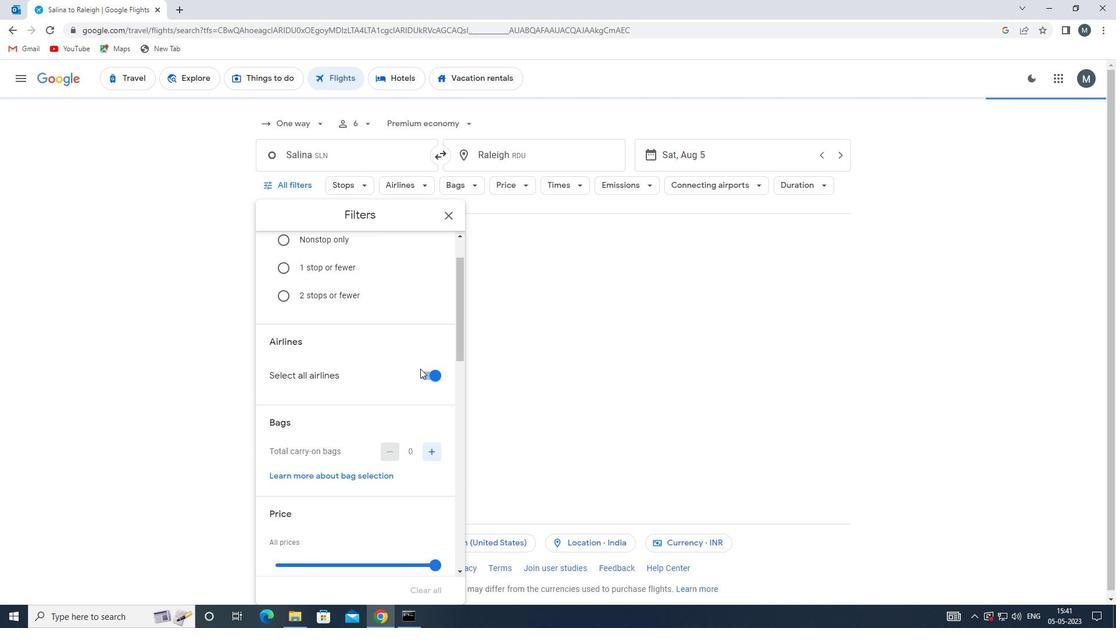 
Action: Mouse pressed left at (423, 371)
Screenshot: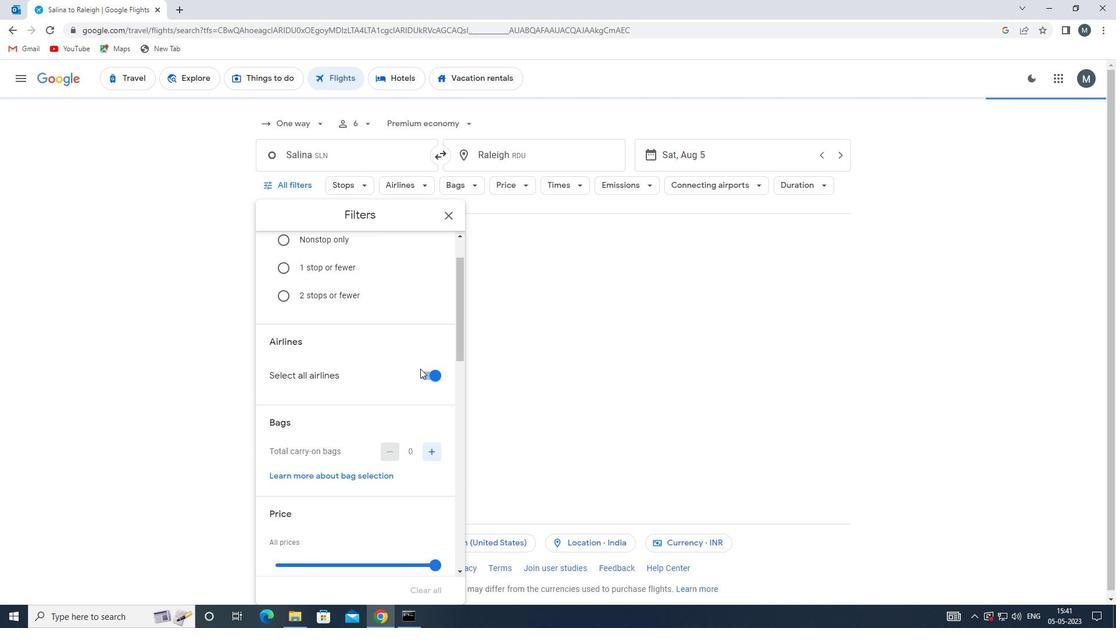 
Action: Mouse moved to (391, 375)
Screenshot: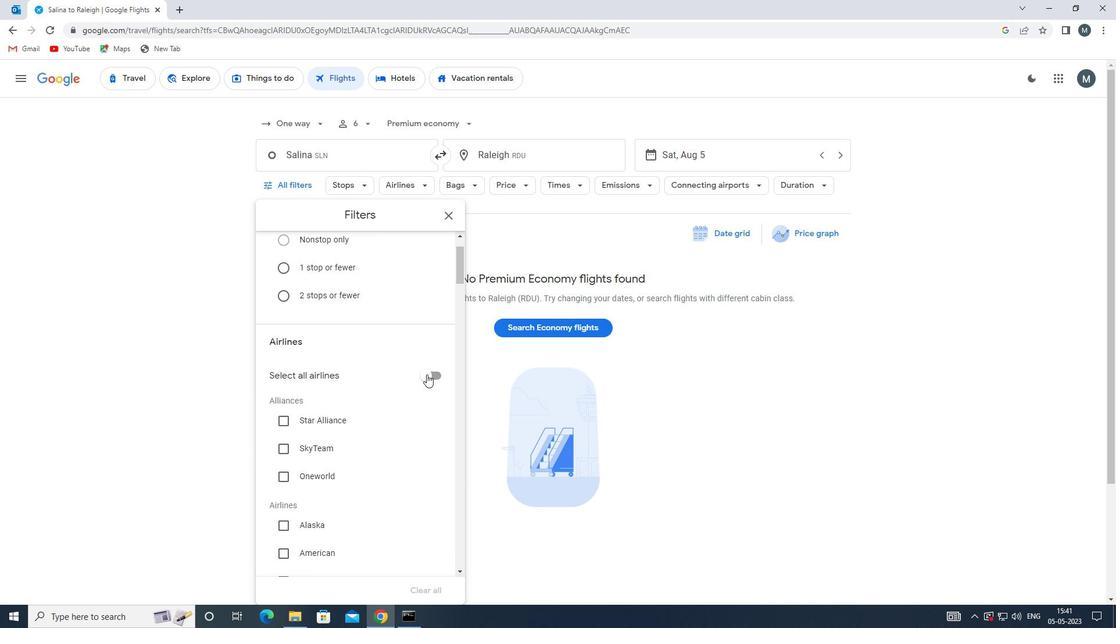 
Action: Mouse scrolled (391, 374) with delta (0, 0)
Screenshot: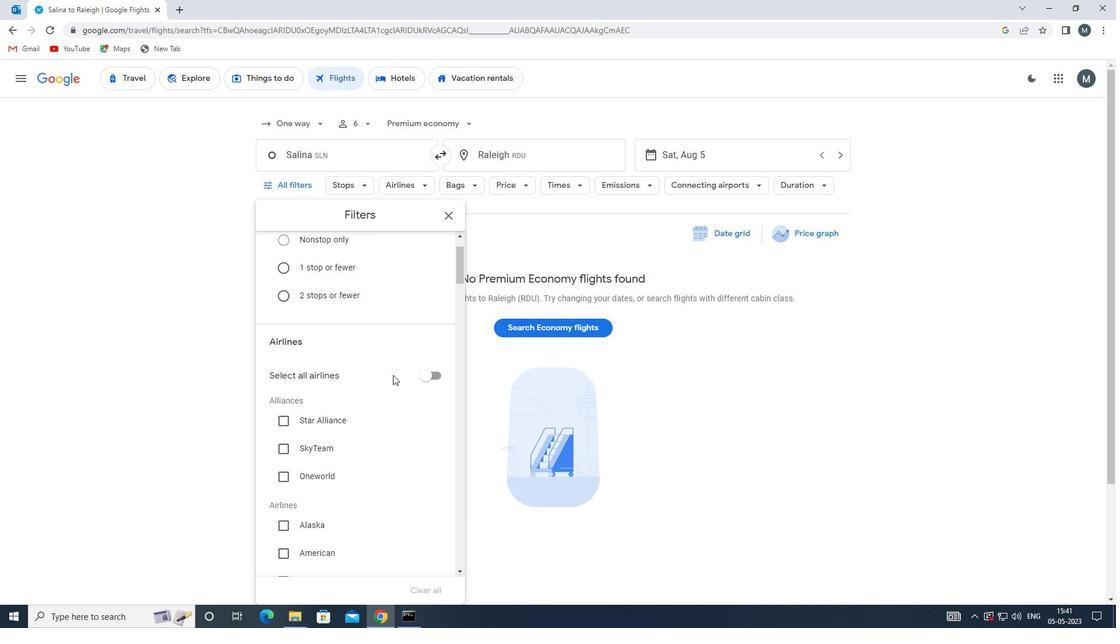 
Action: Mouse moved to (384, 374)
Screenshot: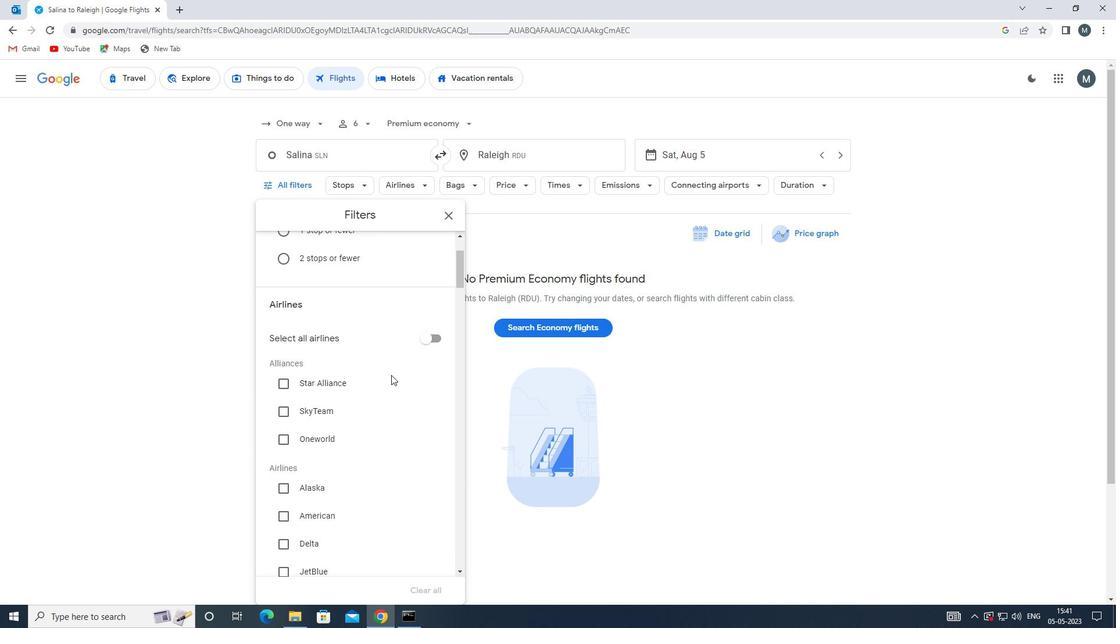 
Action: Mouse scrolled (384, 373) with delta (0, 0)
Screenshot: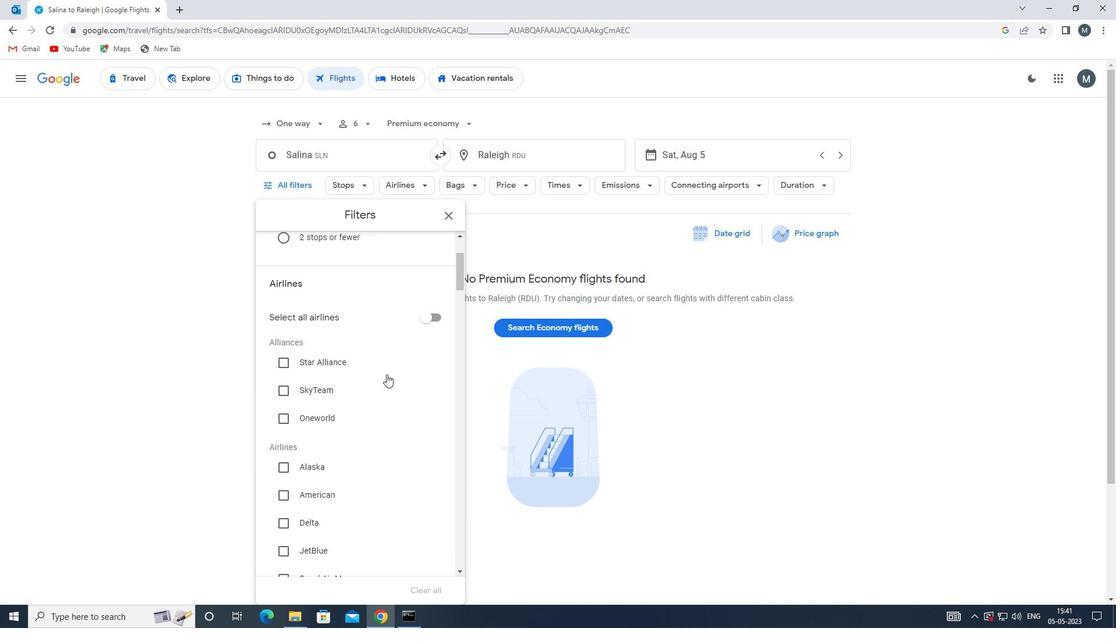 
Action: Mouse scrolled (384, 373) with delta (0, 0)
Screenshot: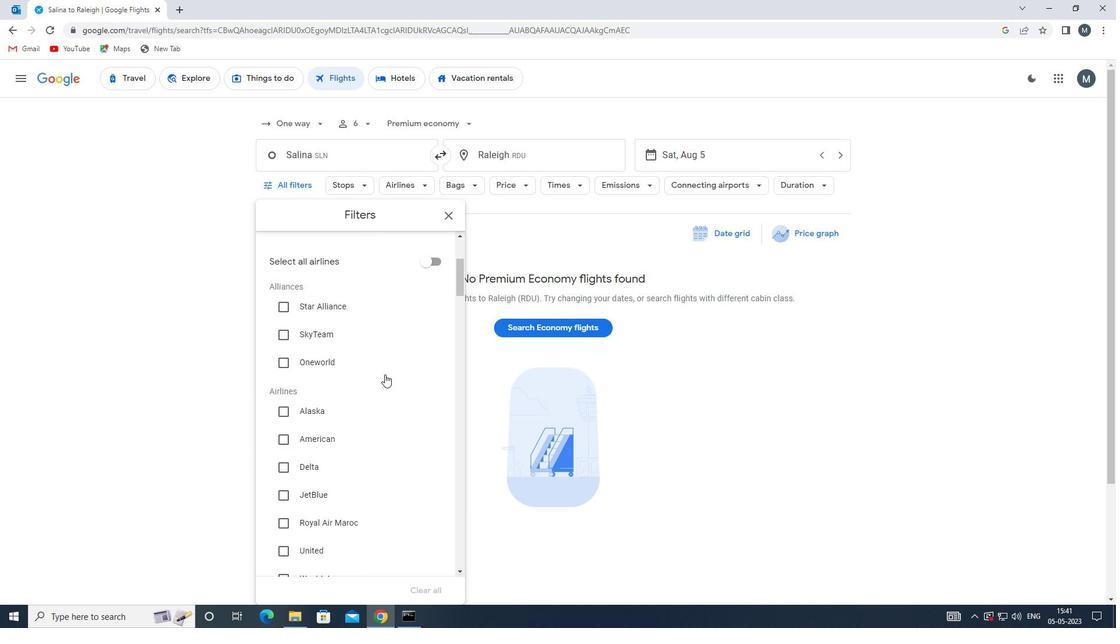 
Action: Mouse moved to (383, 377)
Screenshot: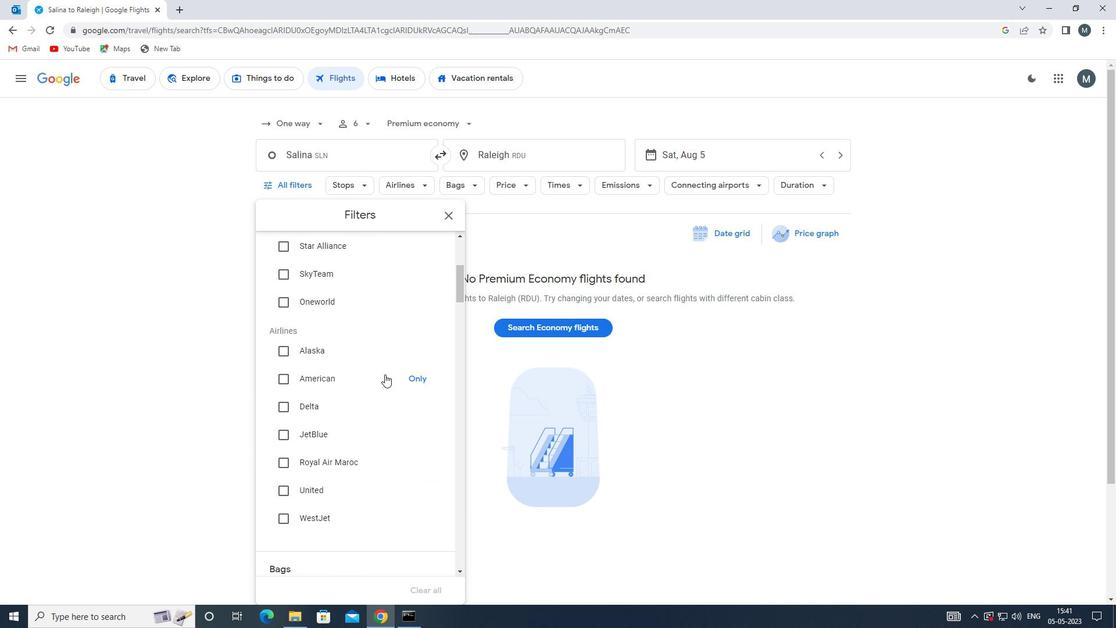 
Action: Mouse scrolled (383, 376) with delta (0, 0)
Screenshot: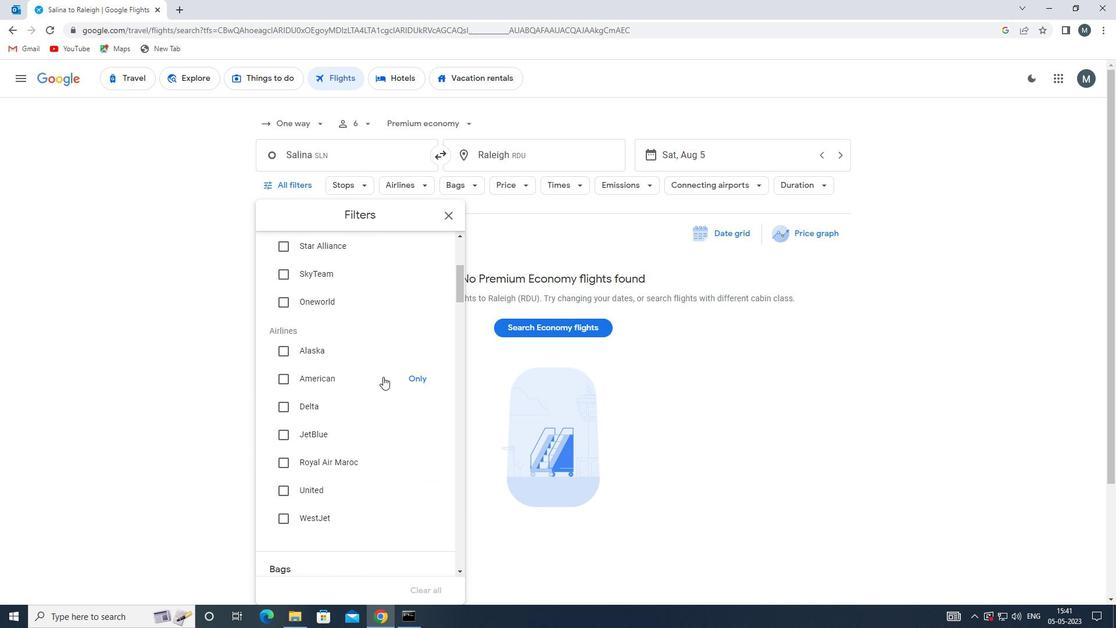 
Action: Mouse moved to (389, 371)
Screenshot: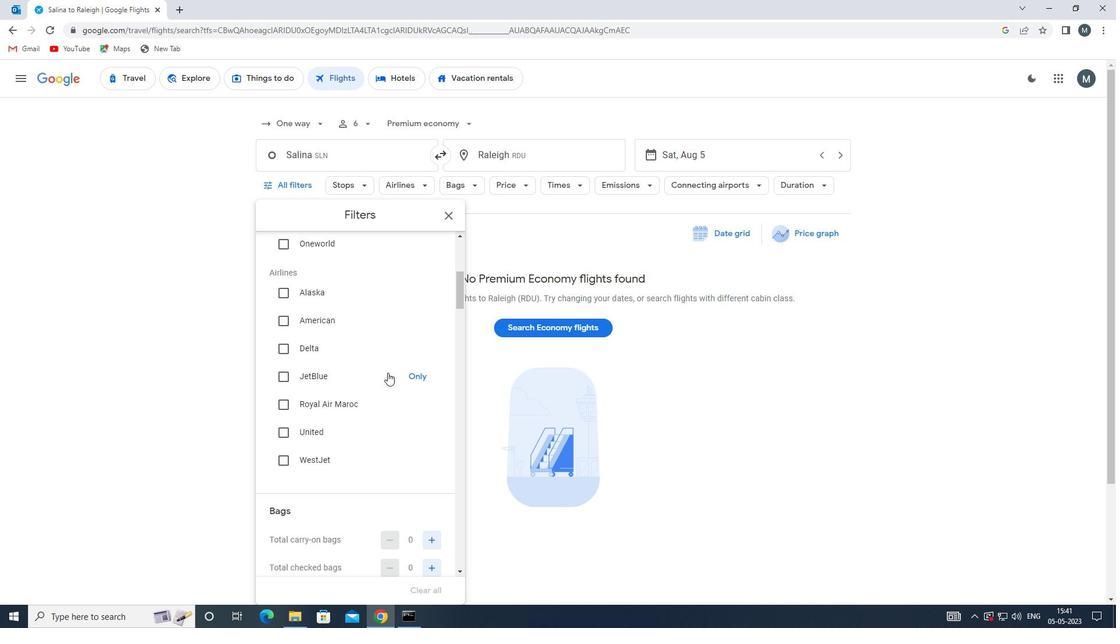 
Action: Mouse scrolled (389, 370) with delta (0, 0)
Screenshot: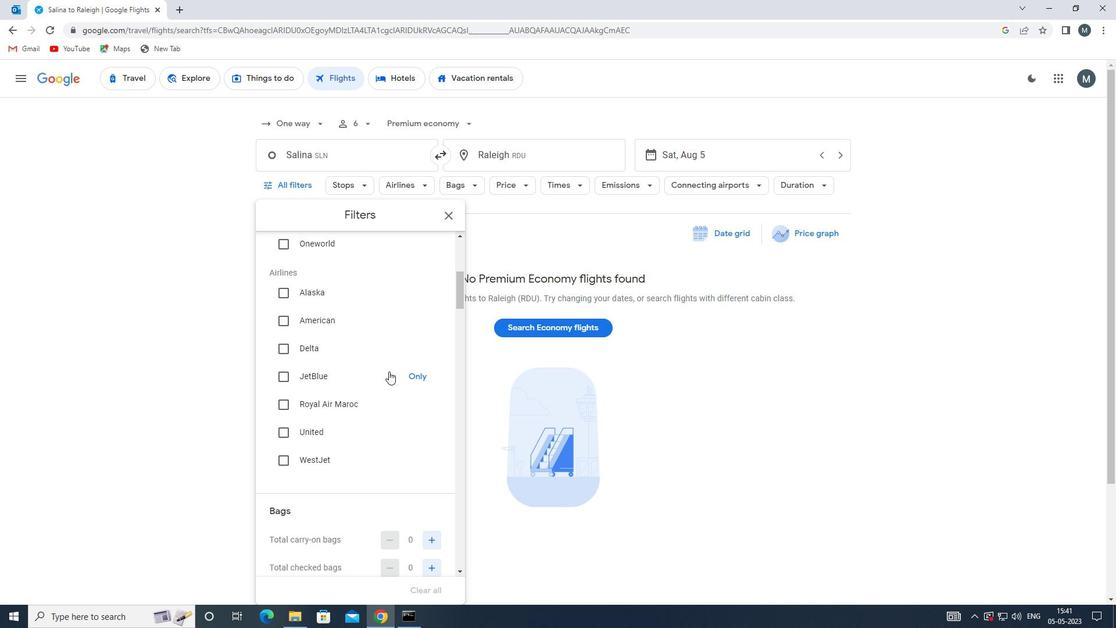 
Action: Mouse scrolled (389, 370) with delta (0, 0)
Screenshot: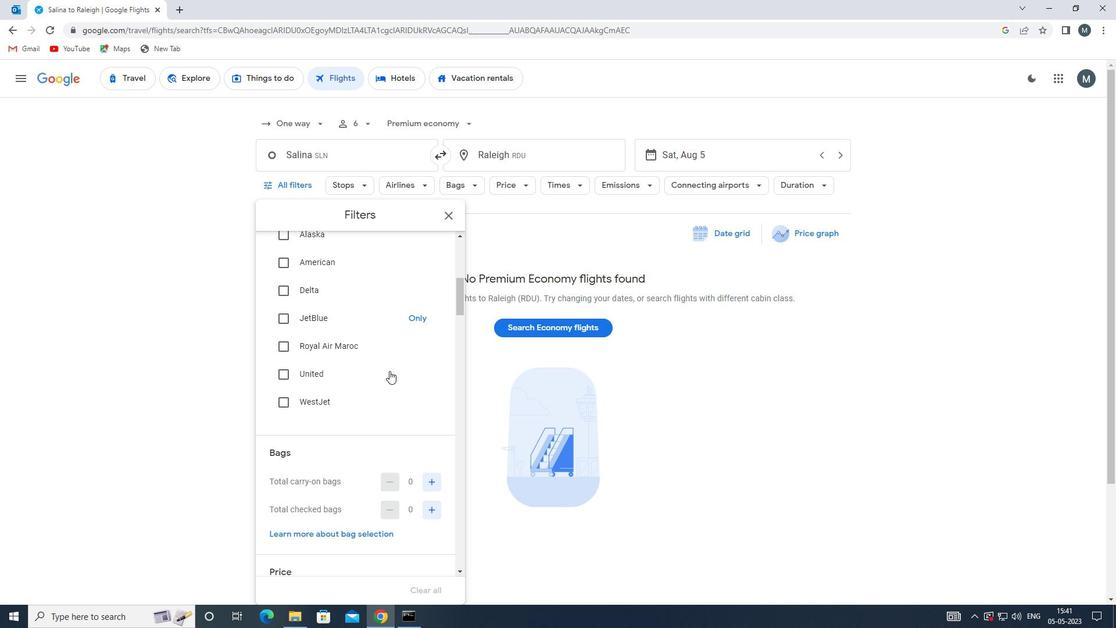 
Action: Mouse moved to (432, 419)
Screenshot: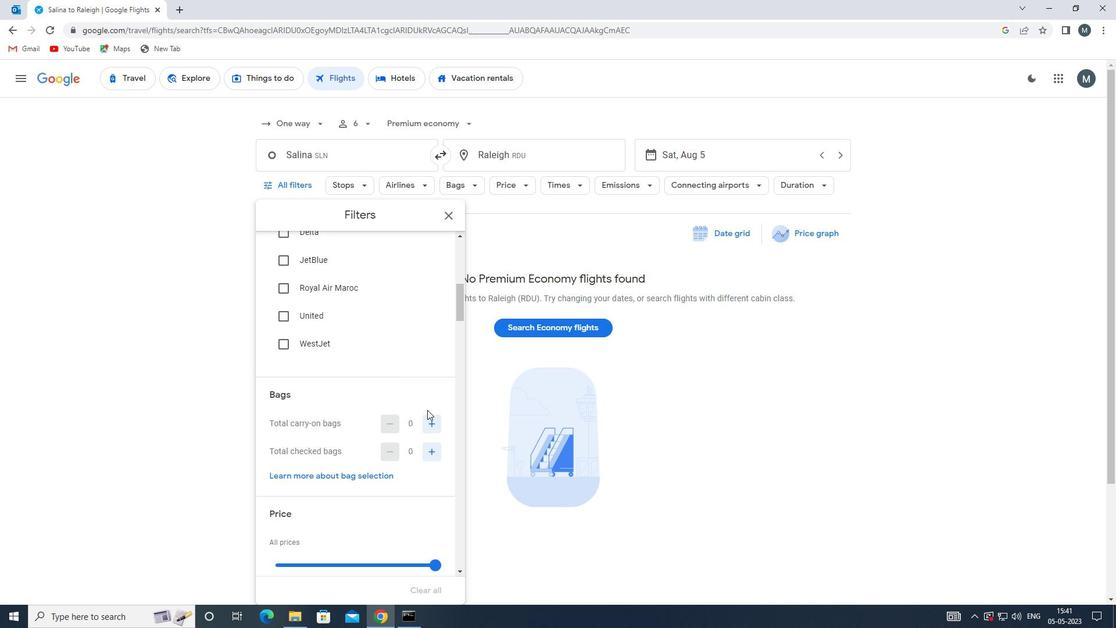
Action: Mouse pressed left at (432, 419)
Screenshot: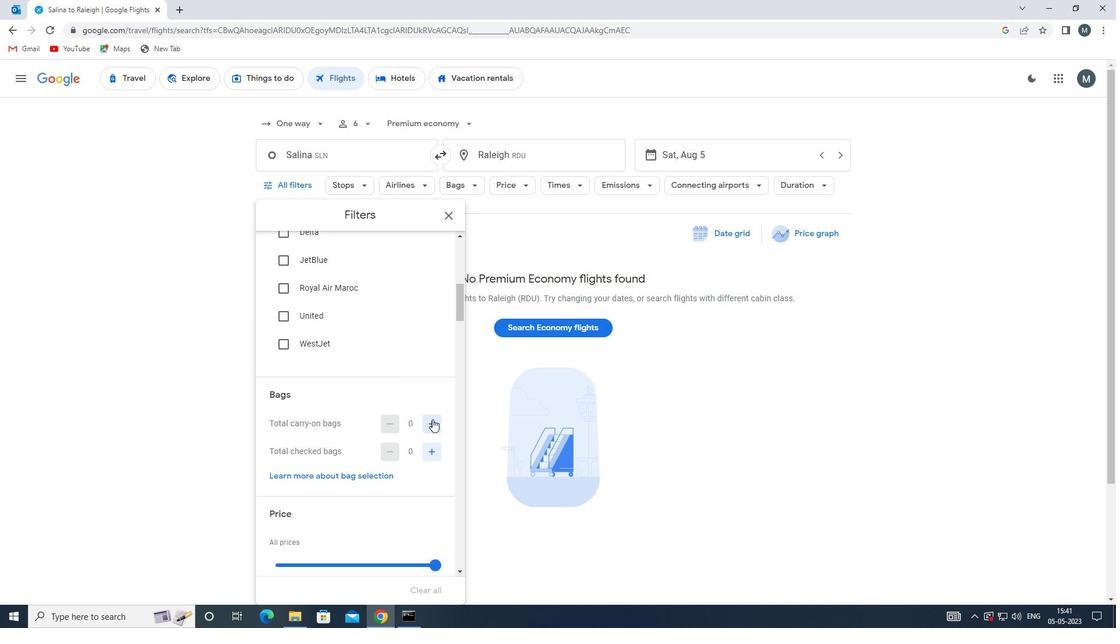 
Action: Mouse moved to (402, 376)
Screenshot: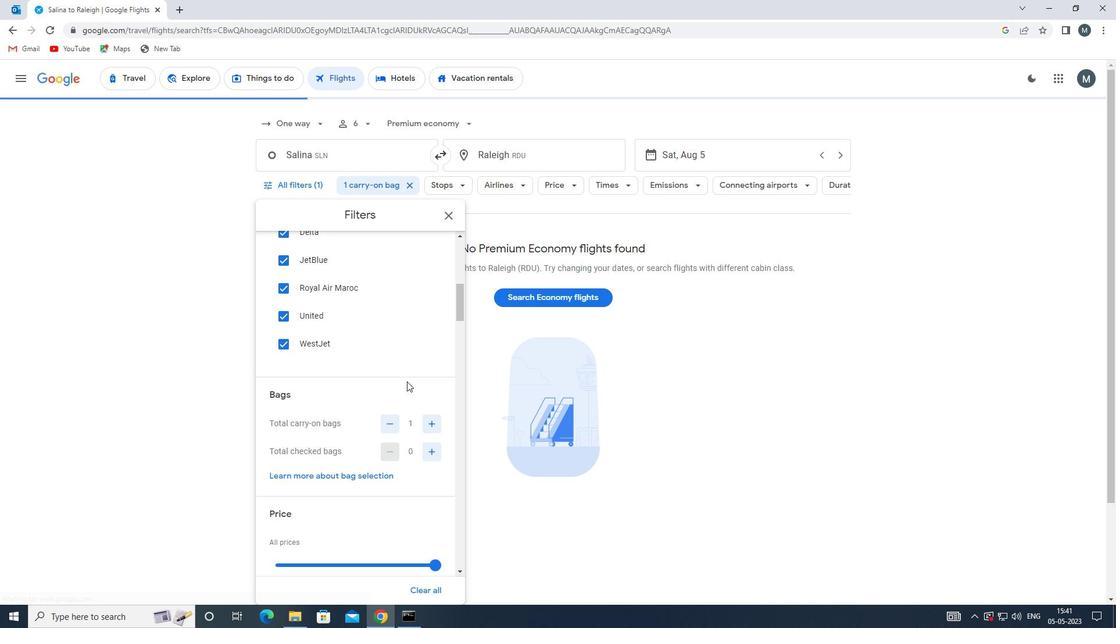 
Action: Mouse scrolled (402, 375) with delta (0, 0)
Screenshot: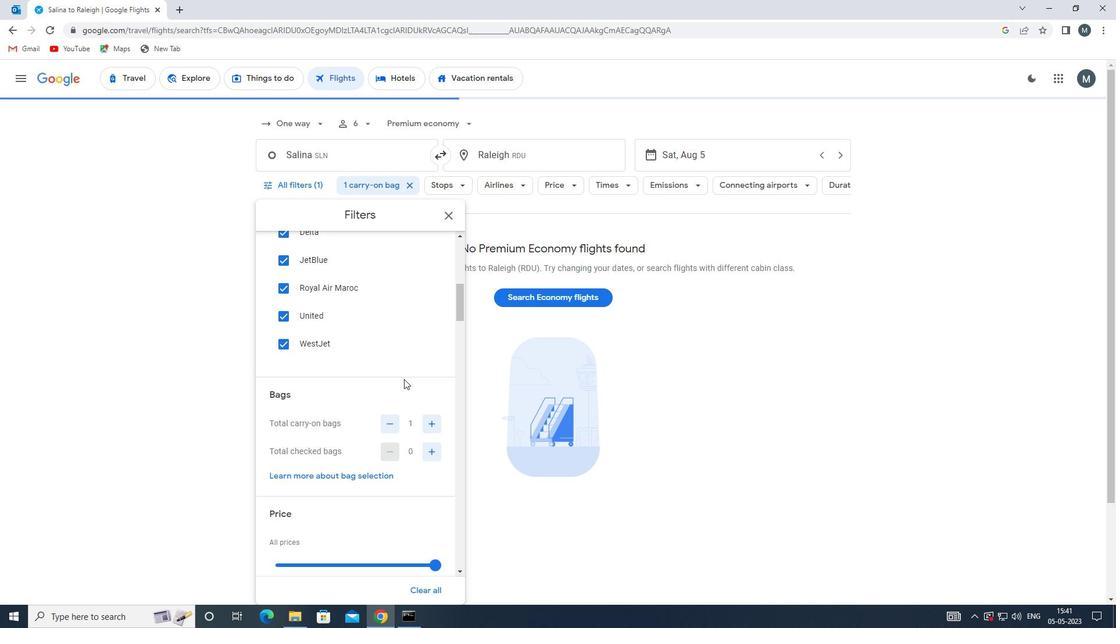 
Action: Mouse scrolled (402, 375) with delta (0, 0)
Screenshot: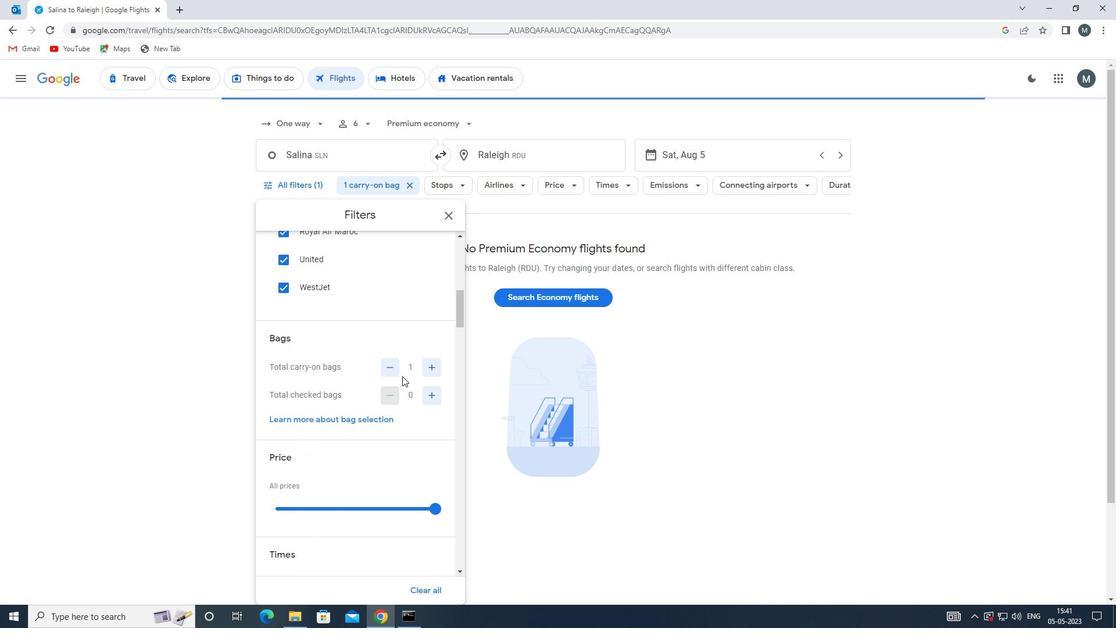 
Action: Mouse moved to (377, 444)
Screenshot: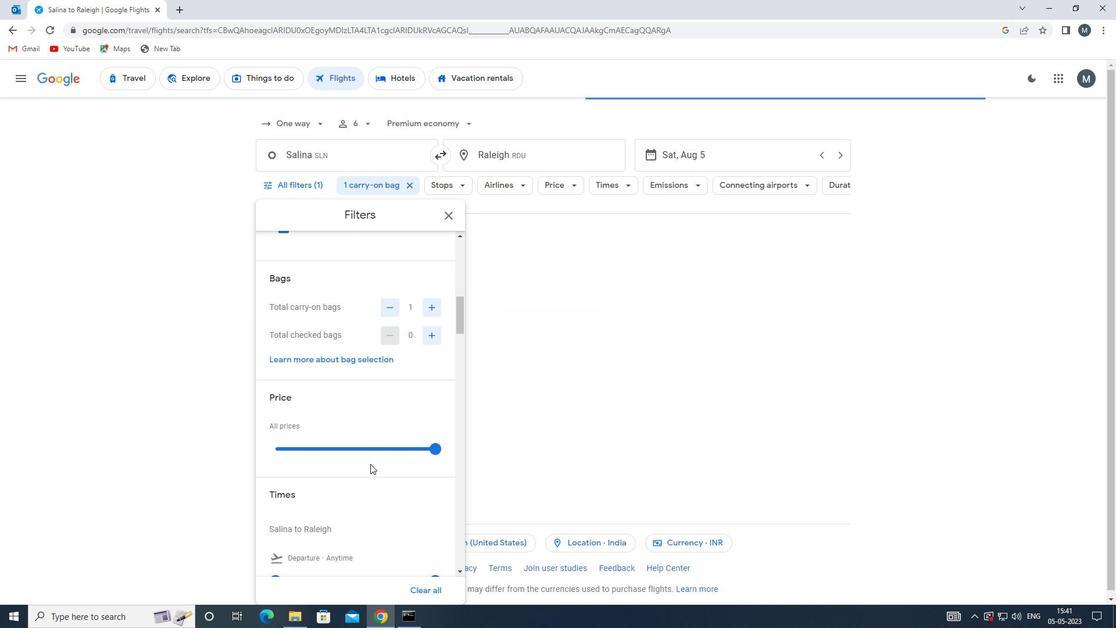 
Action: Mouse pressed left at (377, 444)
Screenshot: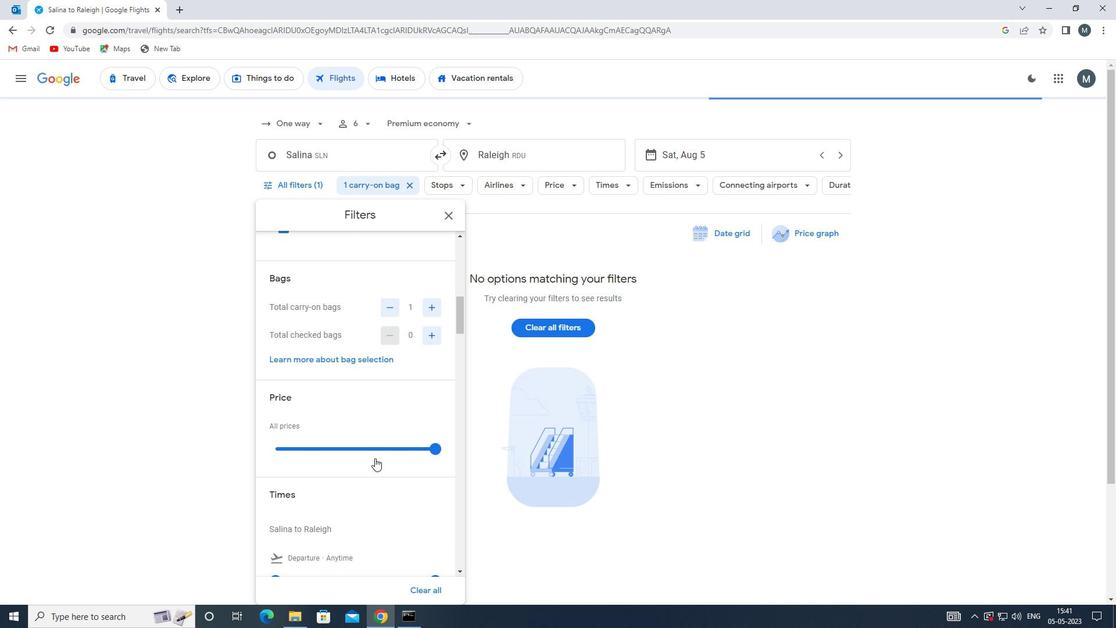 
Action: Mouse moved to (377, 443)
Screenshot: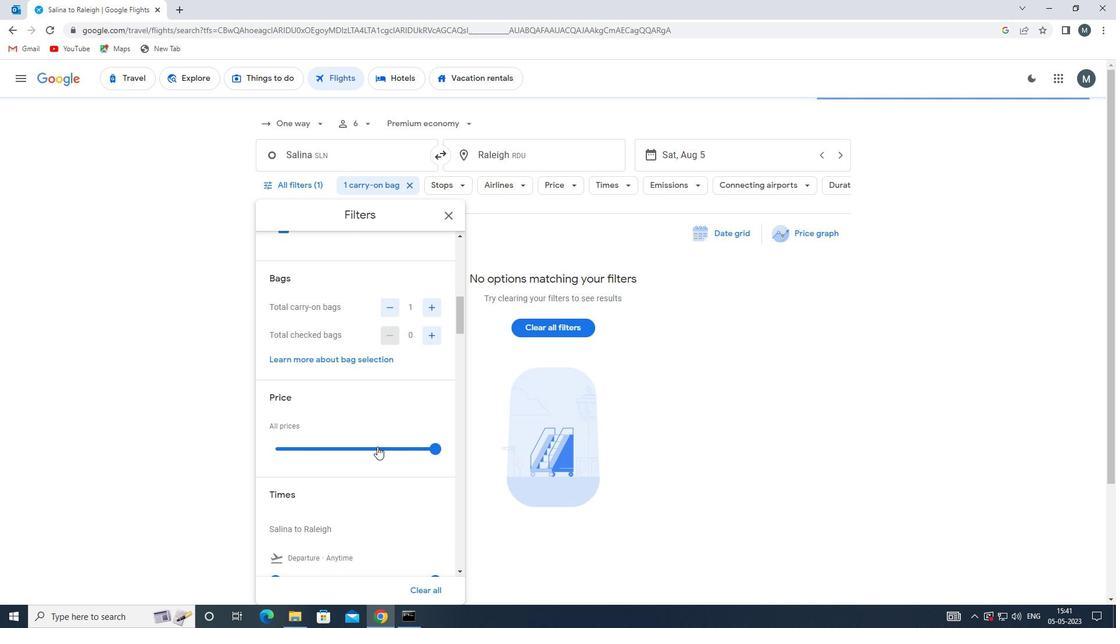 
Action: Mouse pressed left at (377, 443)
Screenshot: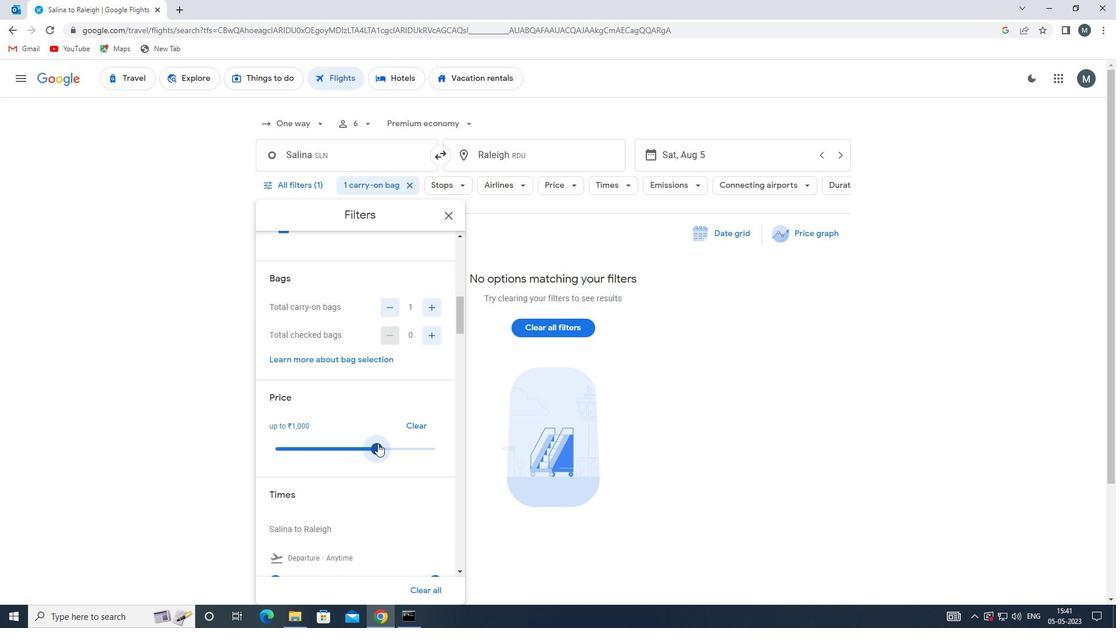 
Action: Mouse moved to (385, 412)
Screenshot: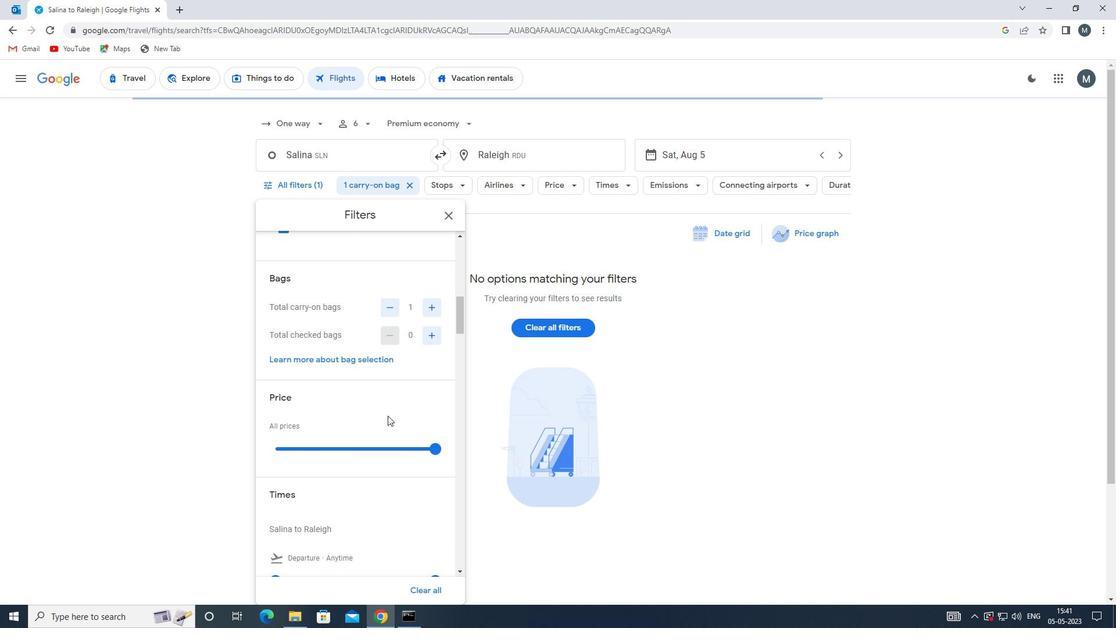 
Action: Mouse scrolled (385, 412) with delta (0, 0)
Screenshot: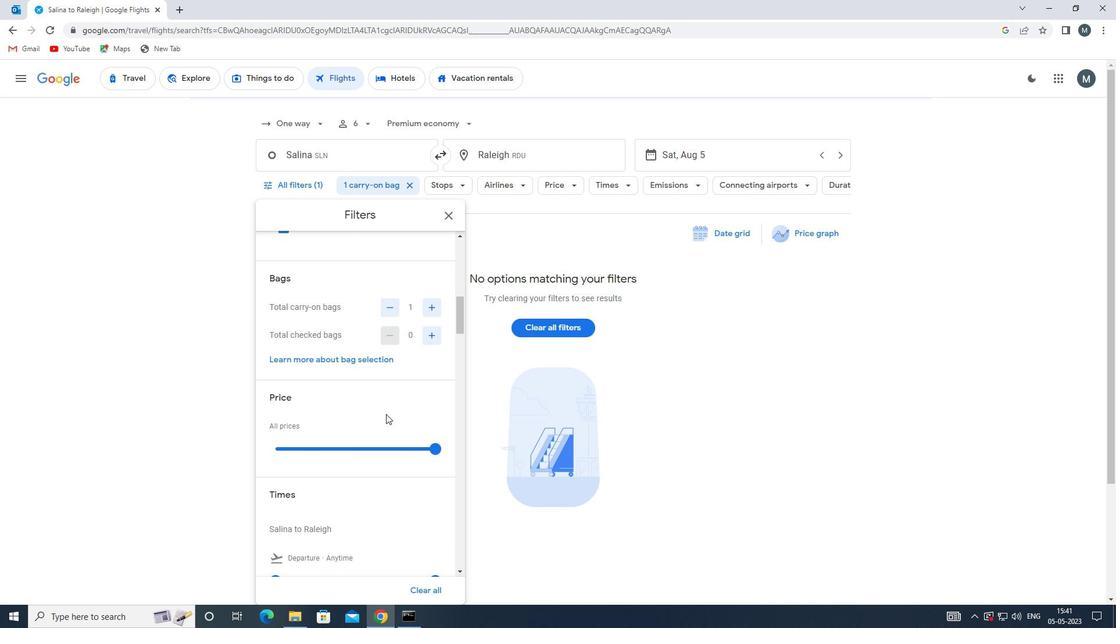 
Action: Mouse moved to (380, 410)
Screenshot: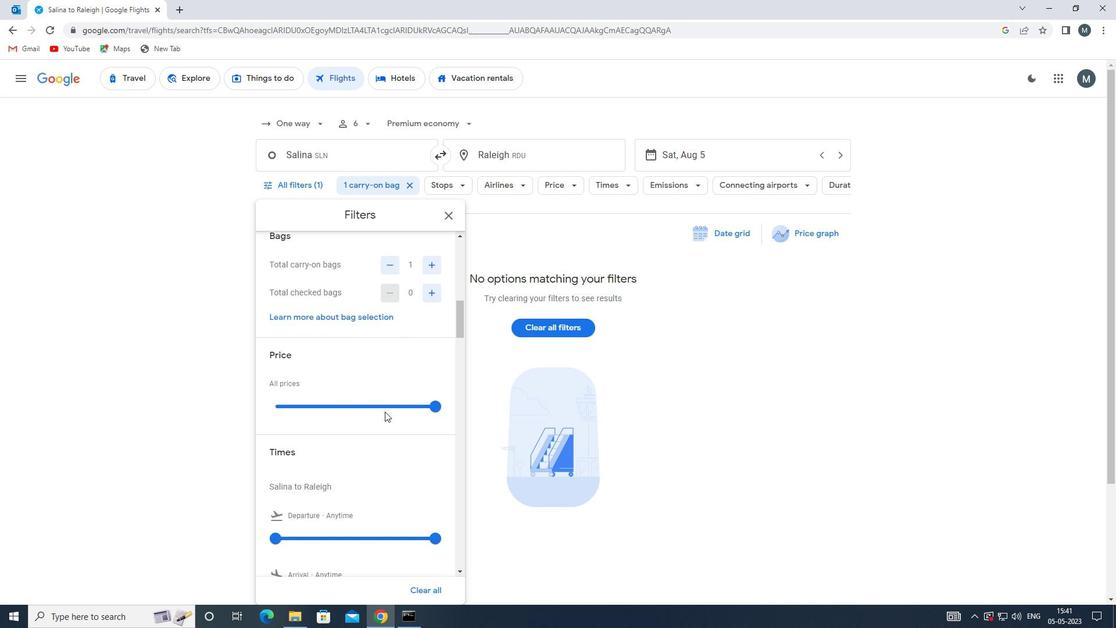 
Action: Mouse scrolled (380, 409) with delta (0, 0)
Screenshot: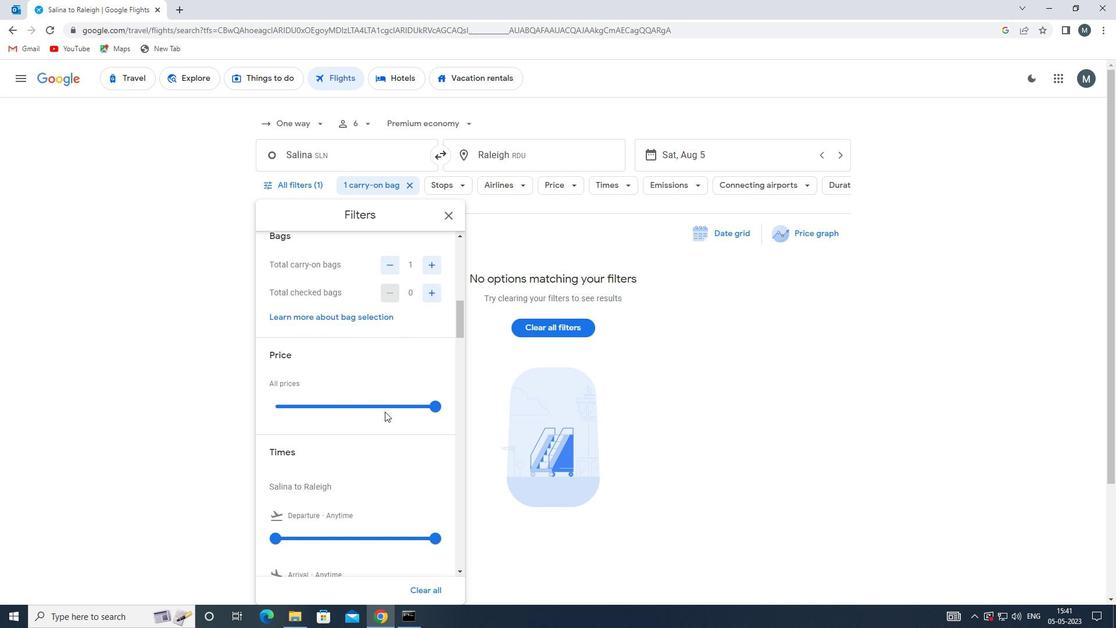 
Action: Mouse moved to (308, 438)
Screenshot: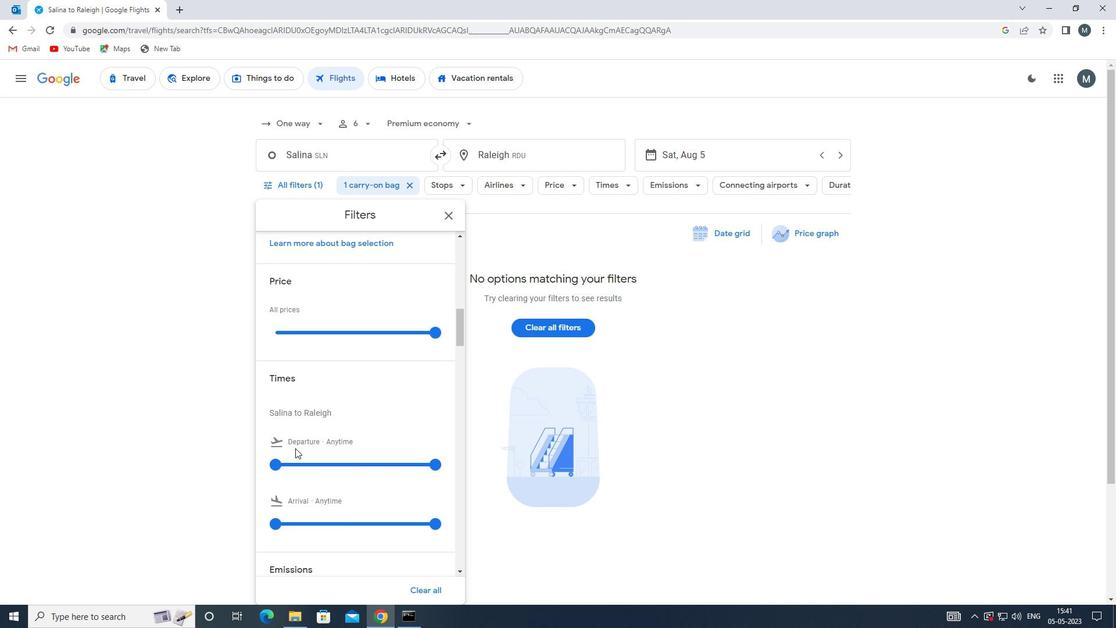 
Action: Mouse scrolled (308, 437) with delta (0, 0)
Screenshot: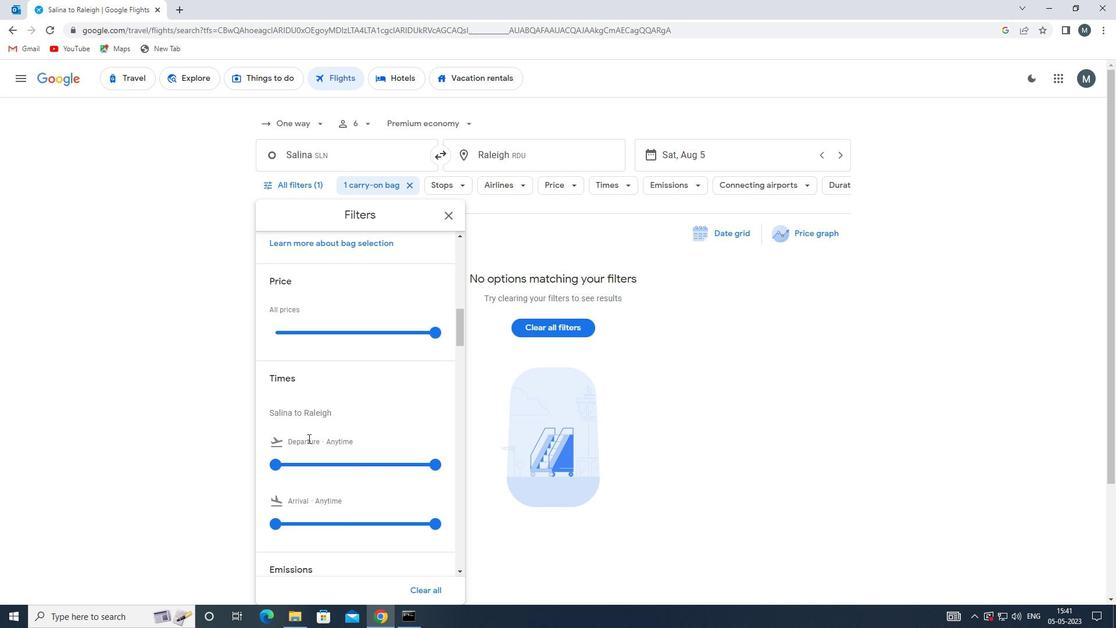 
Action: Mouse moved to (275, 401)
Screenshot: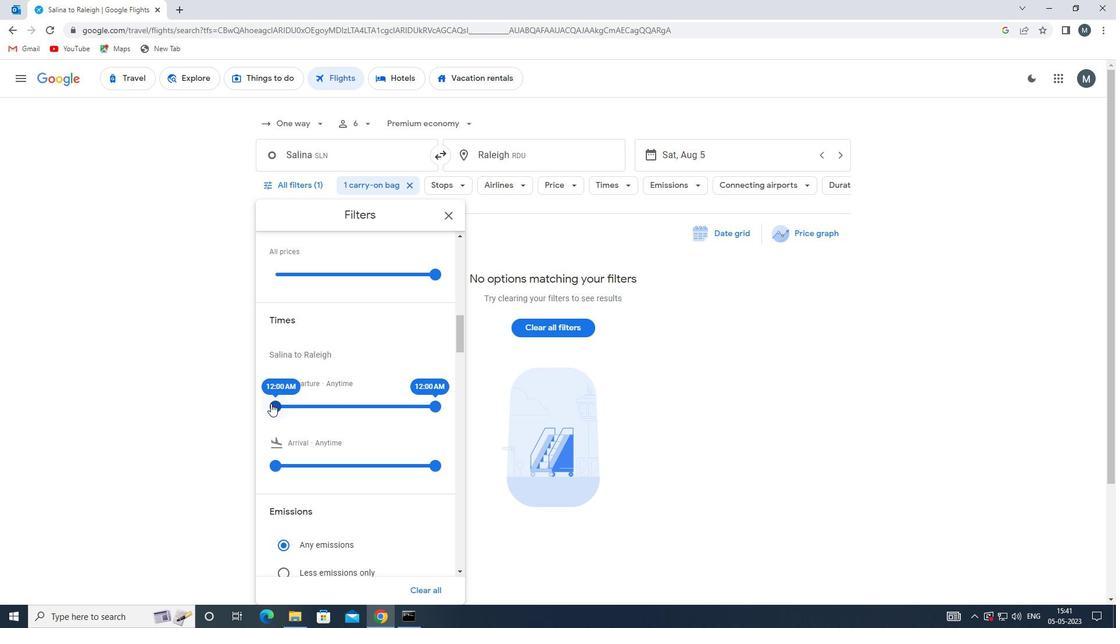 
Action: Mouse pressed left at (275, 401)
Screenshot: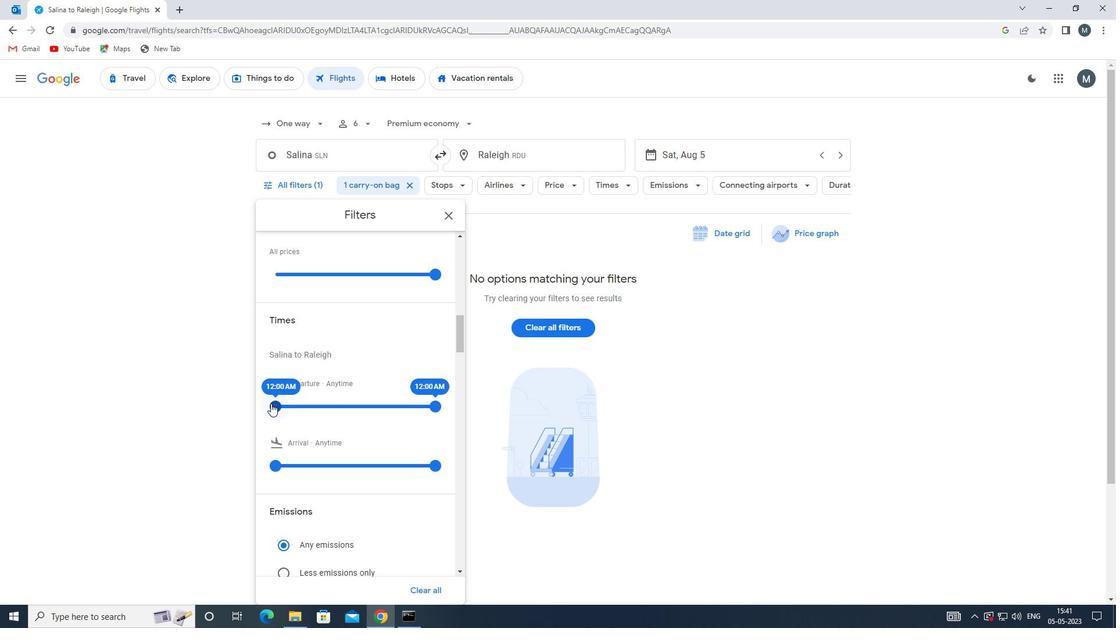 
Action: Mouse moved to (434, 404)
Screenshot: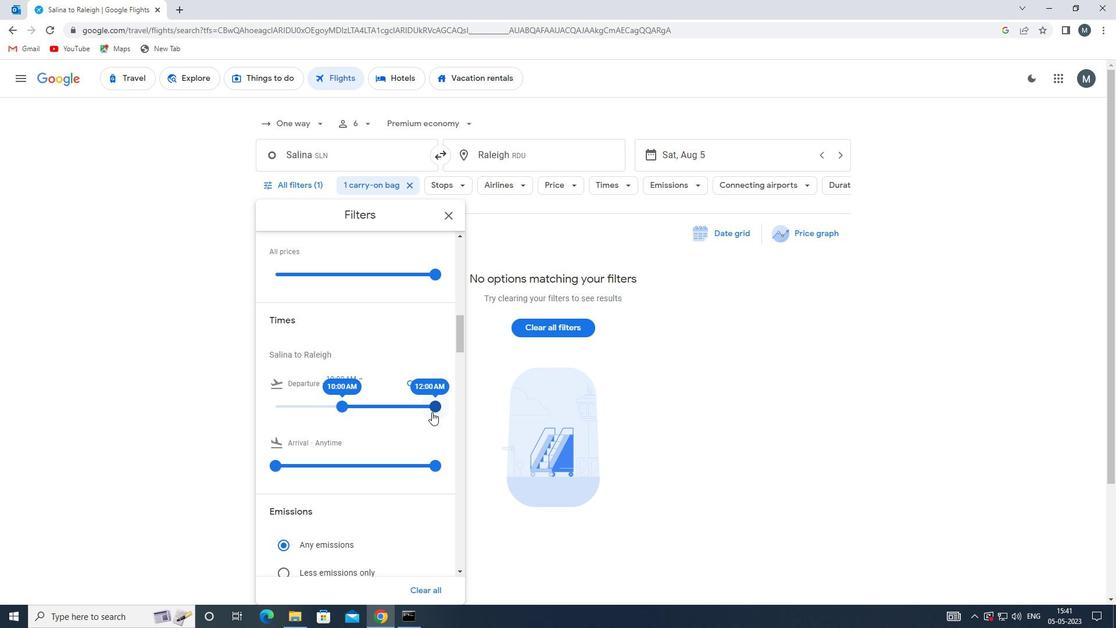 
Action: Mouse pressed left at (434, 404)
Screenshot: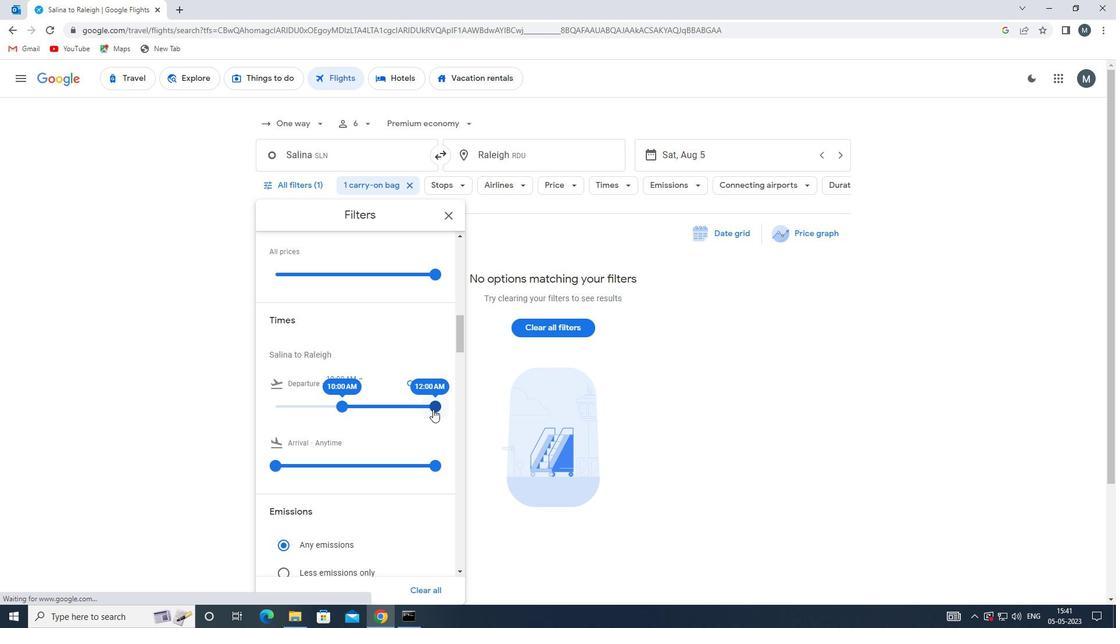 
Action: Mouse moved to (359, 409)
Screenshot: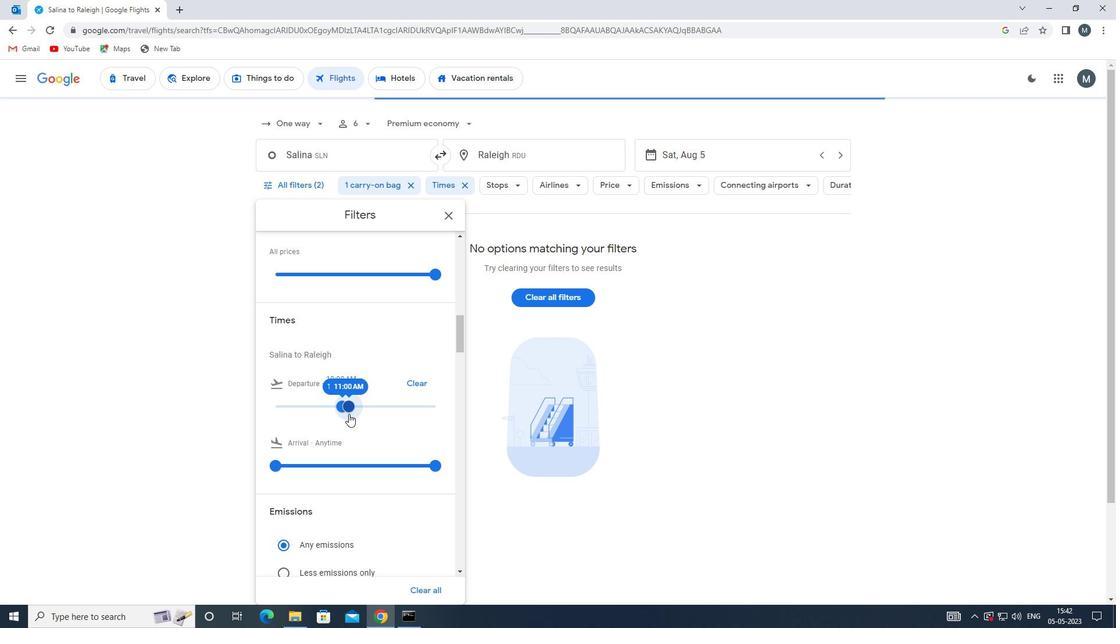 
Action: Mouse scrolled (359, 408) with delta (0, 0)
Screenshot: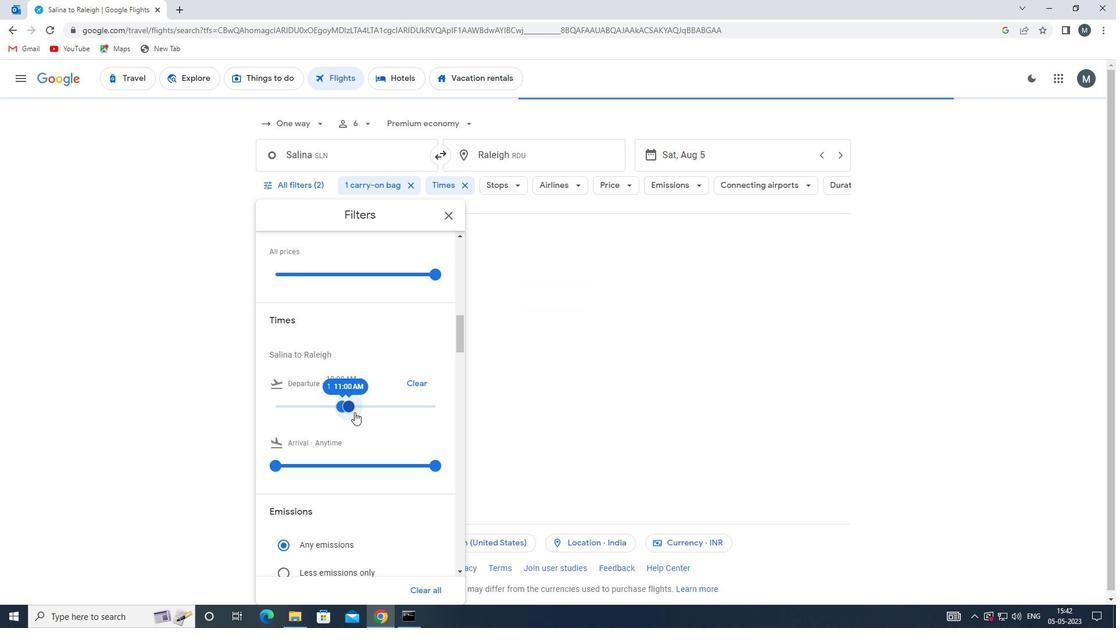 
Action: Mouse moved to (447, 216)
Screenshot: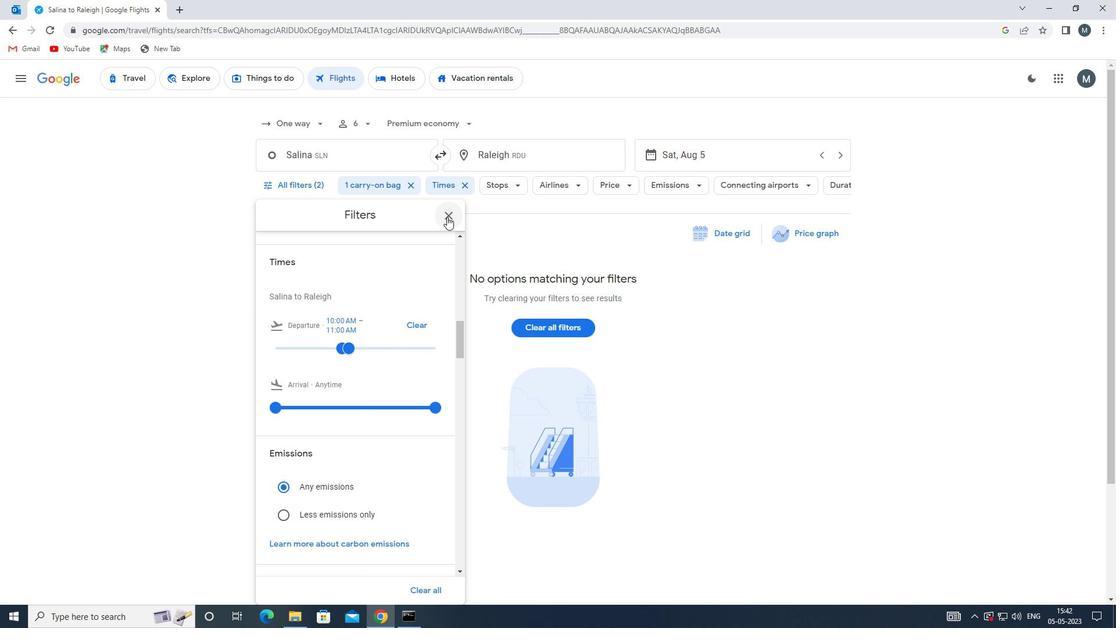 
Action: Mouse pressed left at (447, 216)
Screenshot: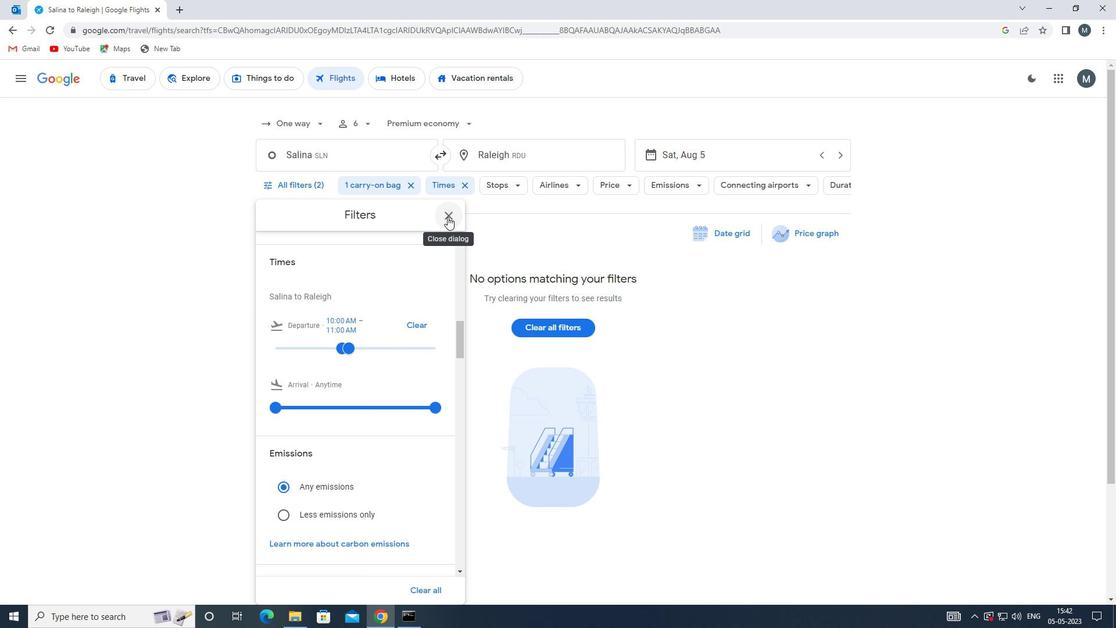 
